Task: Find Round Trip flight tickets for 2 adults, in Economy from Alexandria-Egypt to Shanghai to travel on 26-Nov-2023. Shanghai to Alexandria-Egypt on 01-Dec-2023.  Stops: Any number of stops.
Action: Mouse moved to (375, 253)
Screenshot: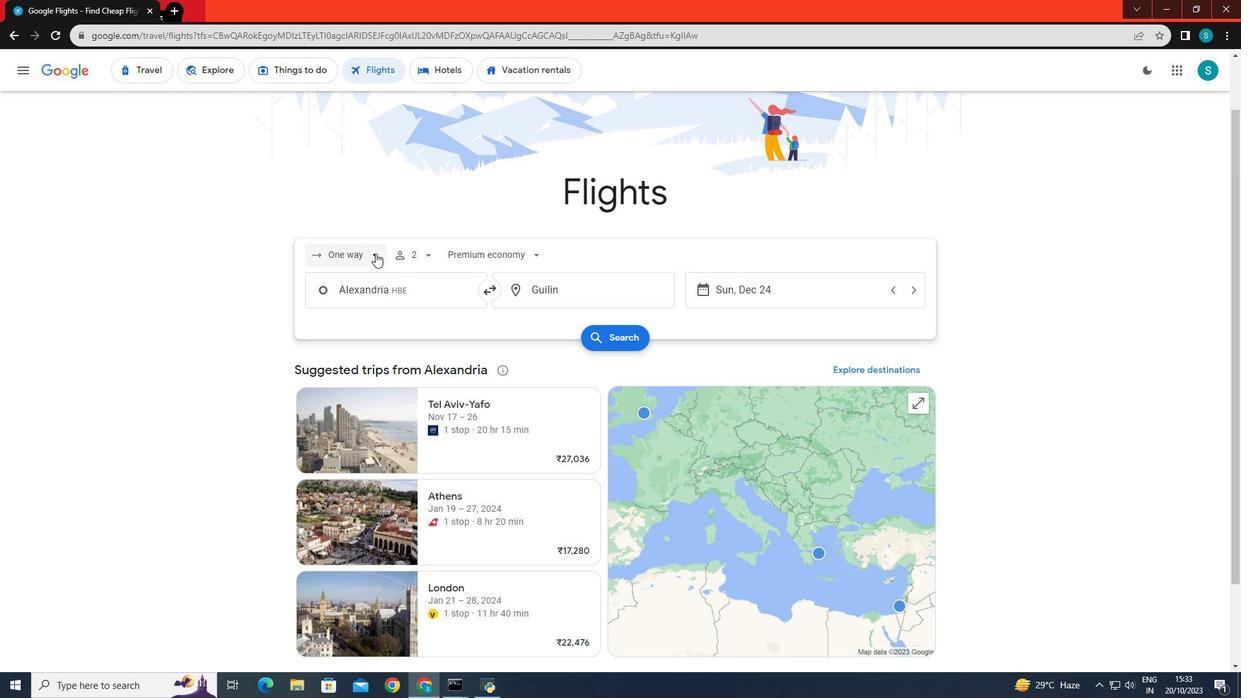 
Action: Mouse pressed left at (375, 253)
Screenshot: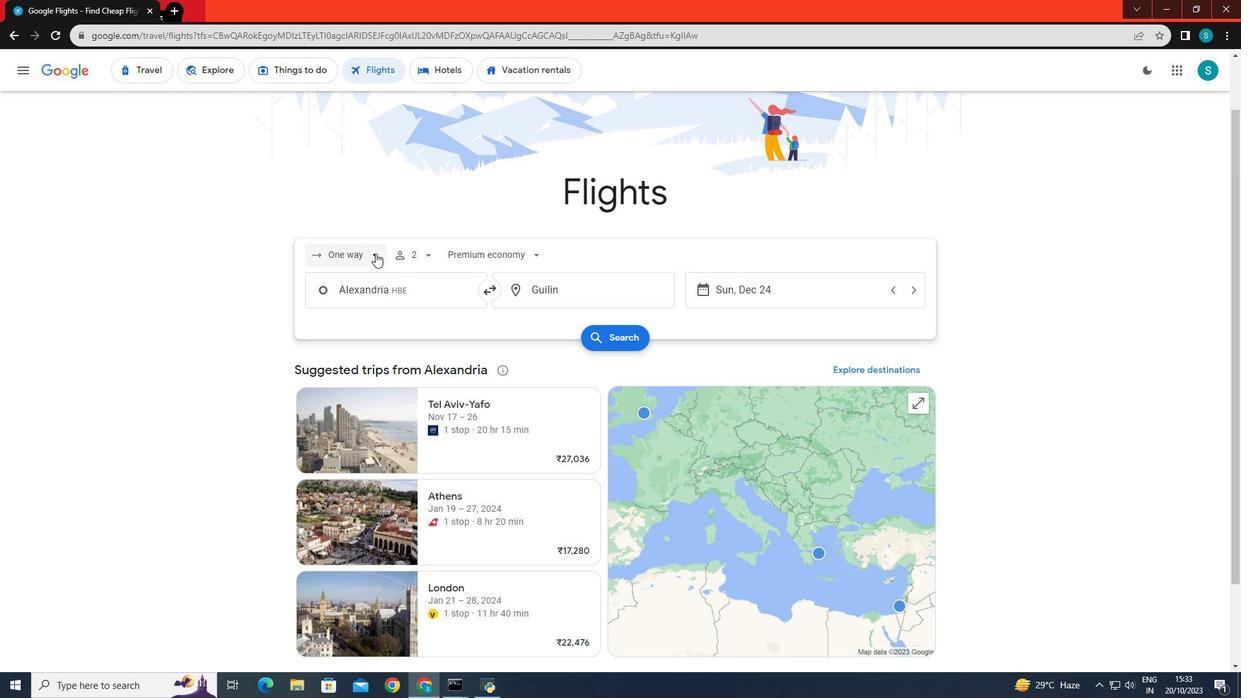 
Action: Mouse moved to (351, 289)
Screenshot: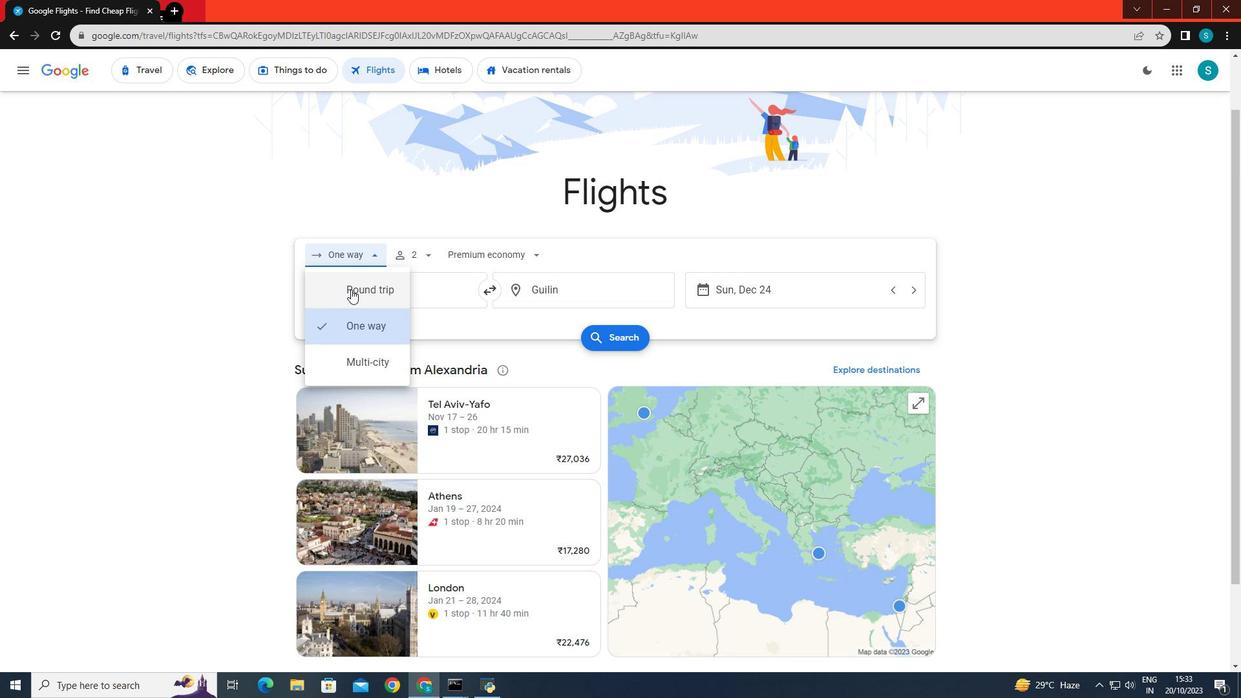 
Action: Mouse pressed left at (351, 289)
Screenshot: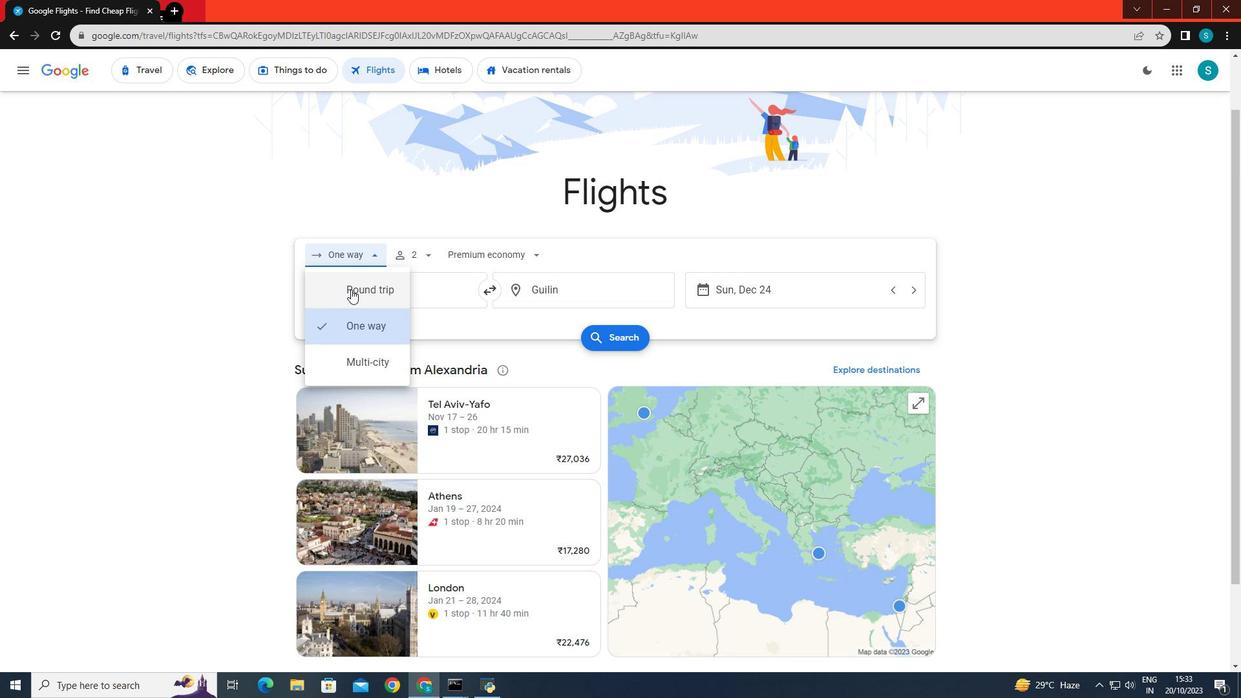 
Action: Mouse moved to (434, 254)
Screenshot: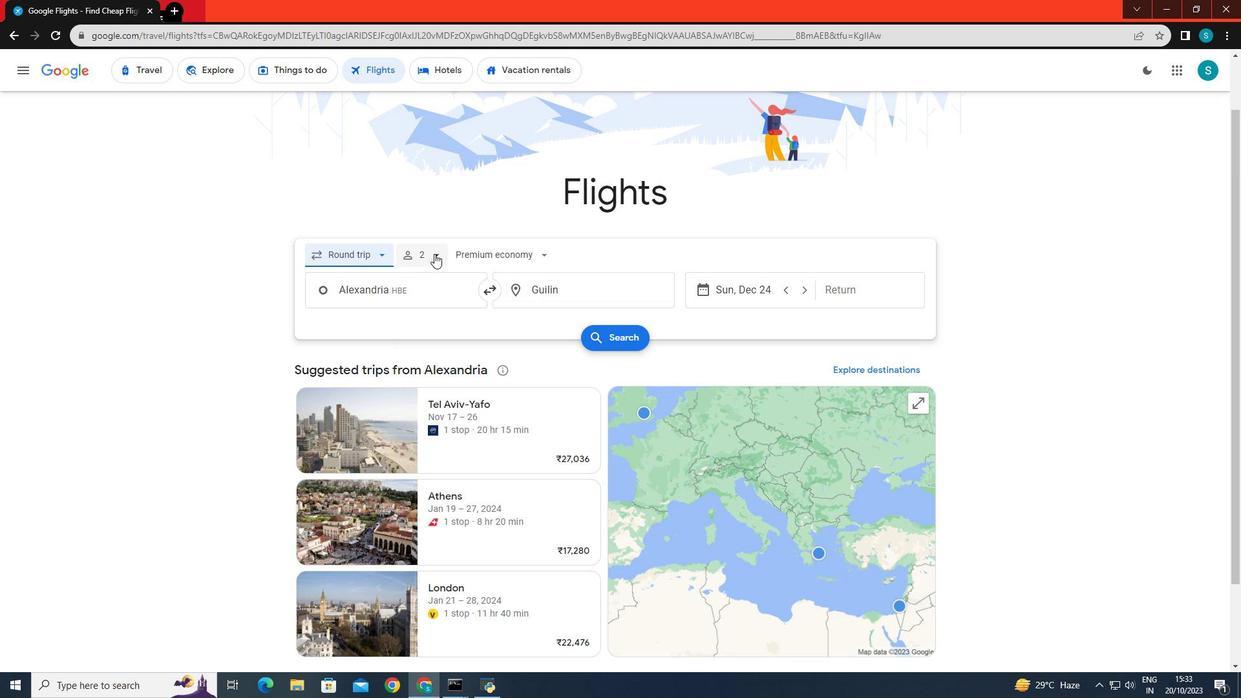
Action: Mouse pressed left at (434, 254)
Screenshot: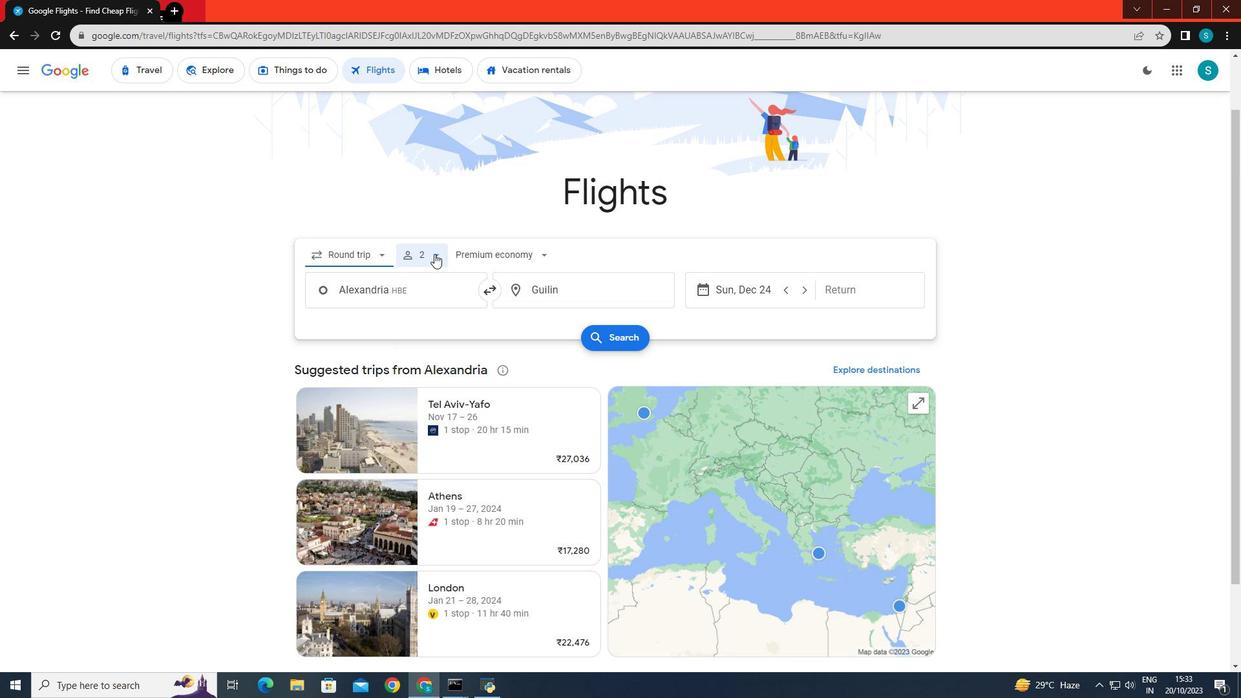 
Action: Mouse moved to (521, 430)
Screenshot: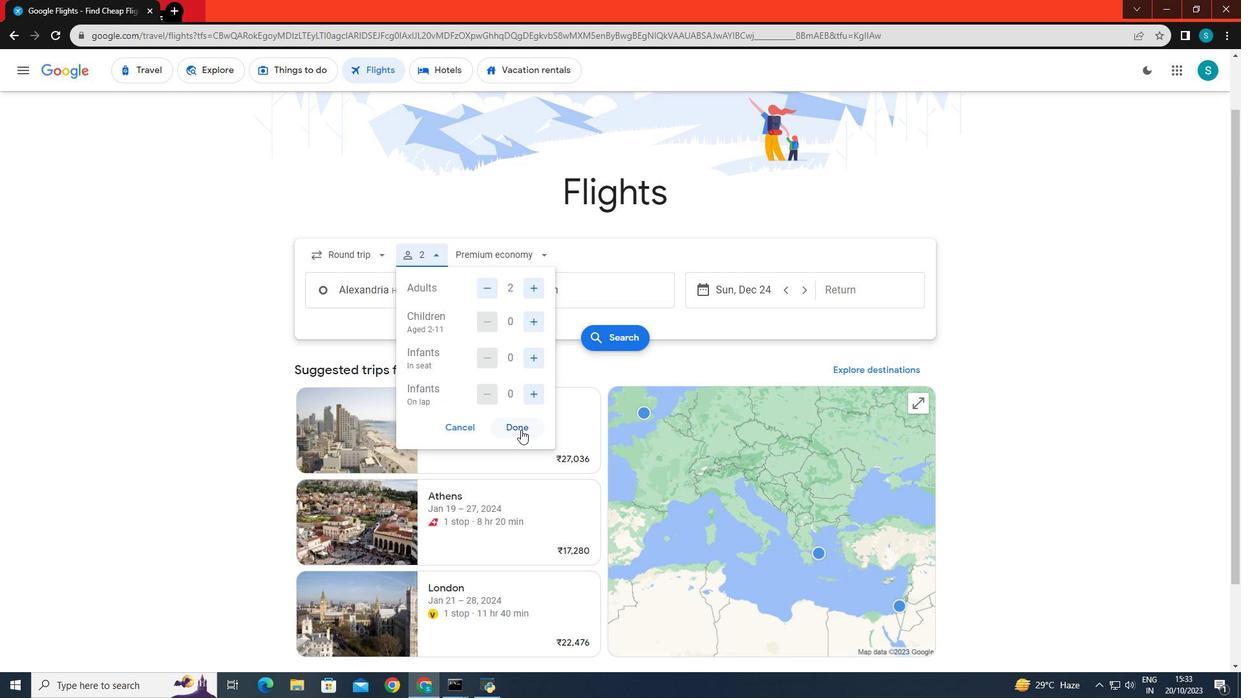 
Action: Mouse pressed left at (521, 430)
Screenshot: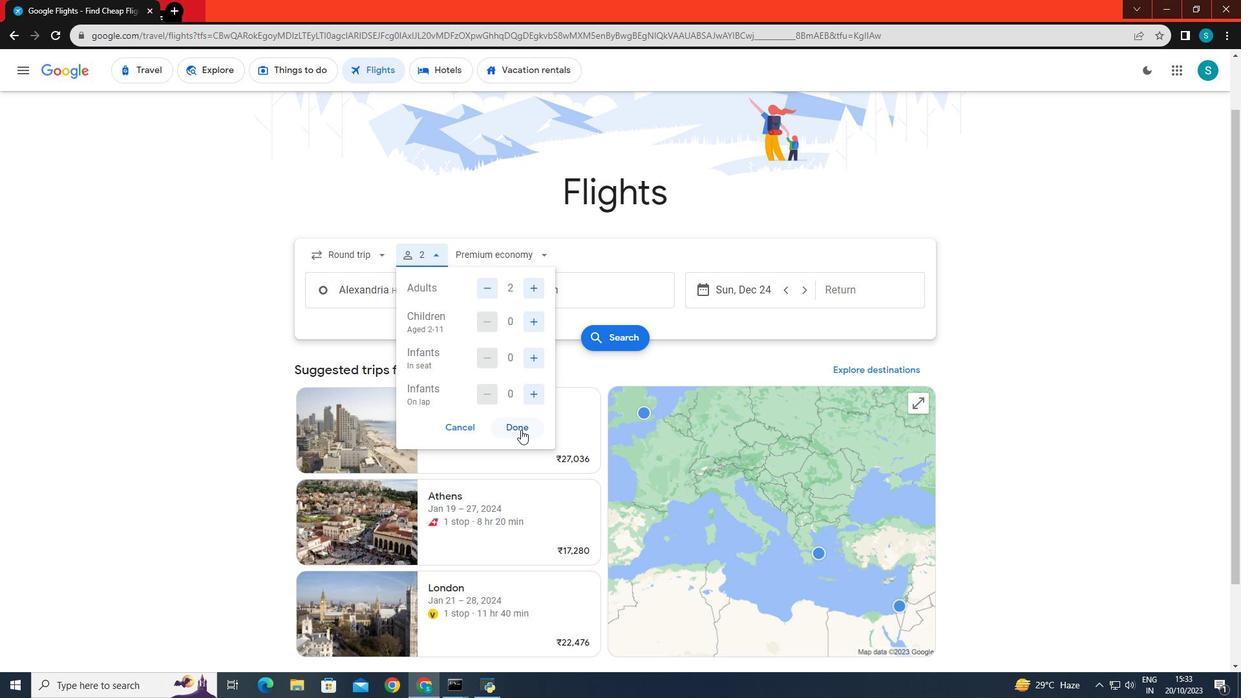 
Action: Mouse moved to (461, 291)
Screenshot: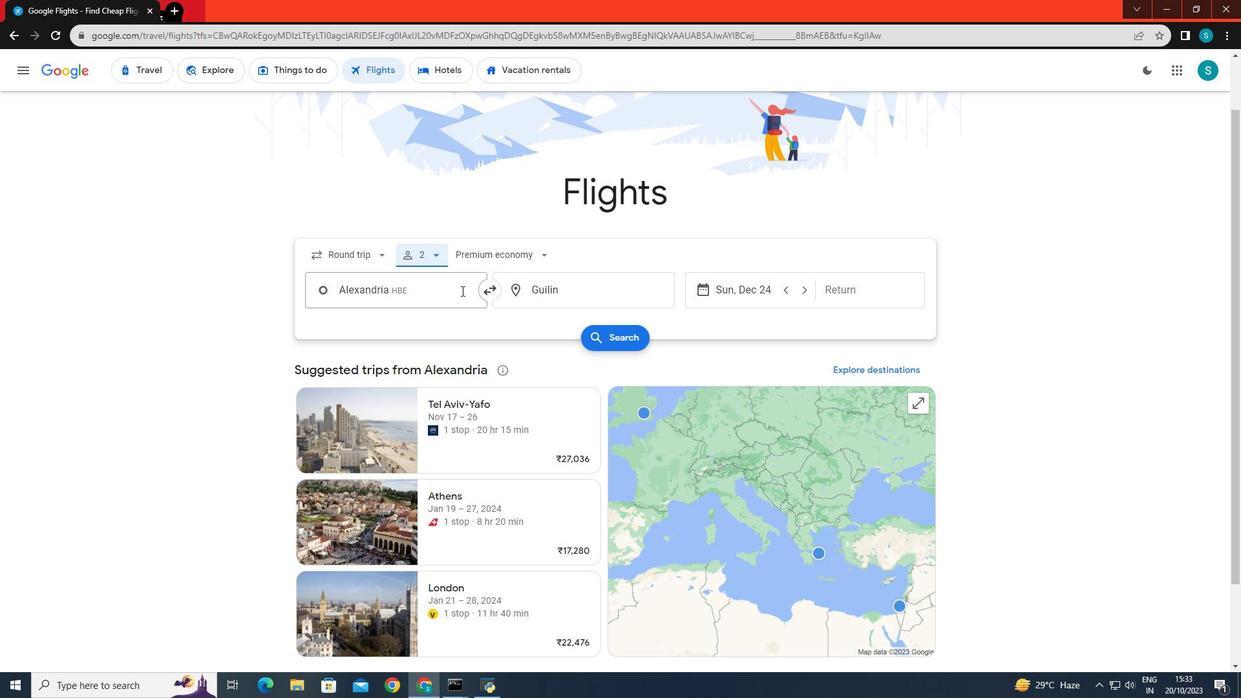 
Action: Mouse pressed left at (461, 291)
Screenshot: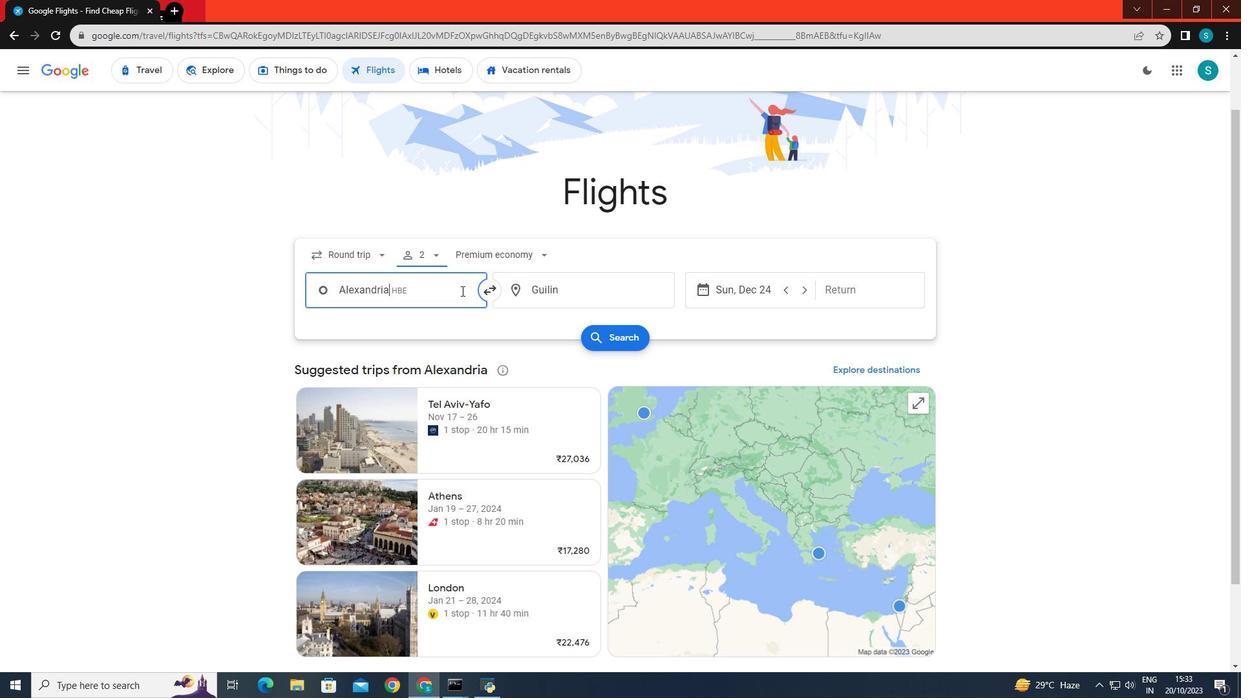 
Action: Key pressed <Key.backspace><Key.caps_lock>A<Key.caps_lock>lexandria,<Key.space><Key.caps_lock>E
Screenshot: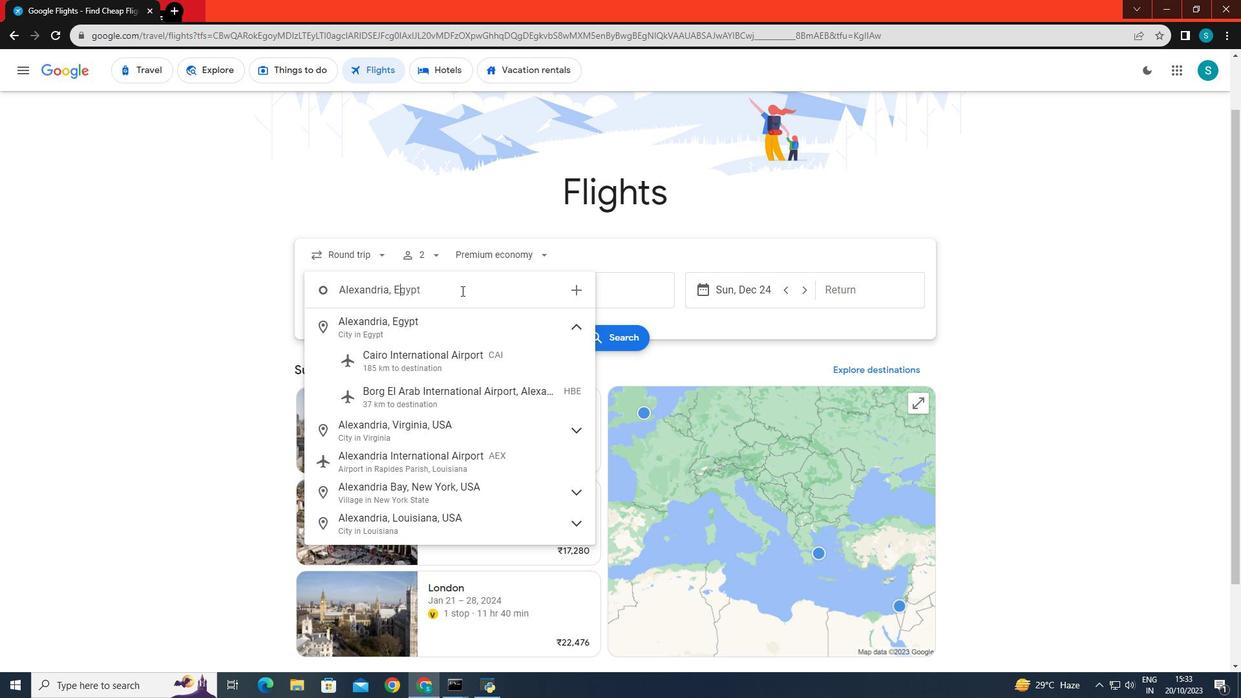 
Action: Mouse moved to (439, 324)
Screenshot: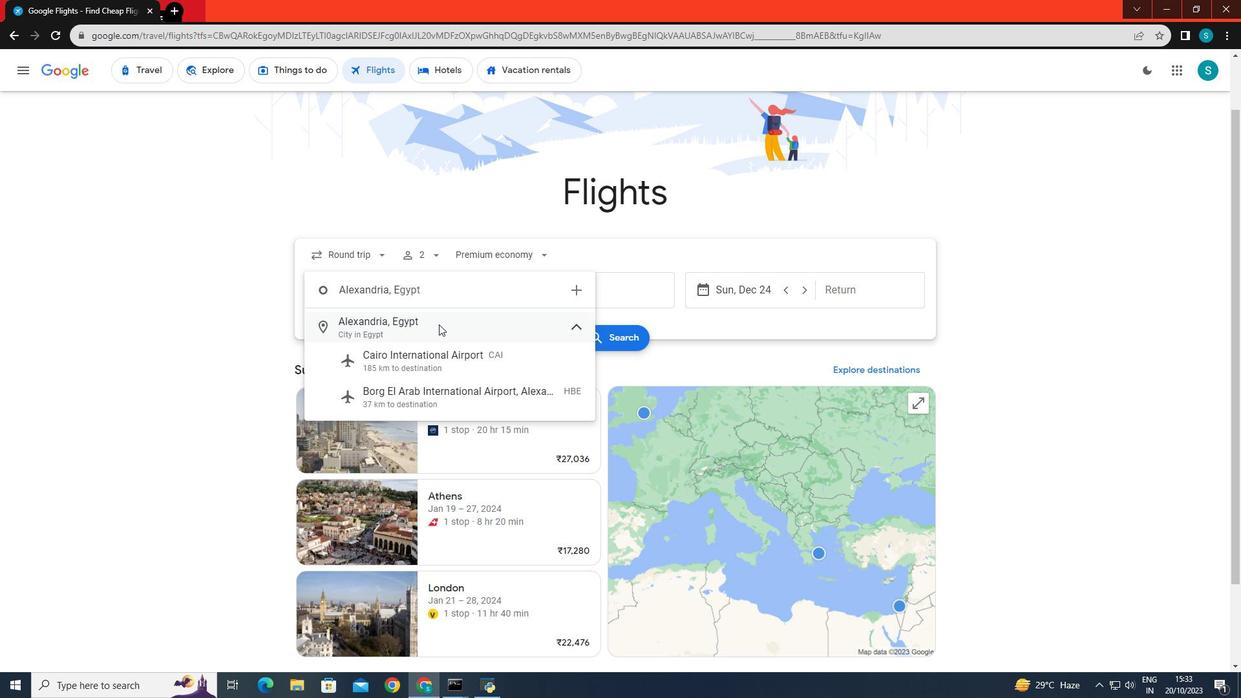 
Action: Mouse pressed left at (439, 324)
Screenshot: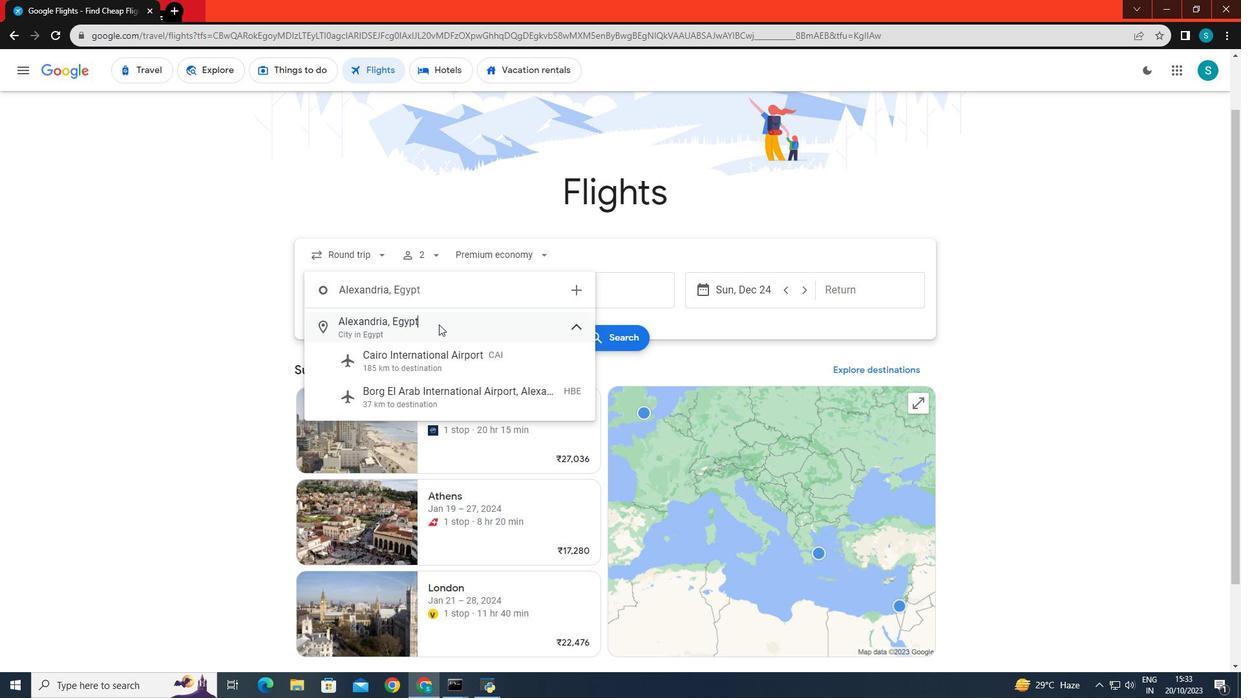 
Action: Mouse moved to (571, 287)
Screenshot: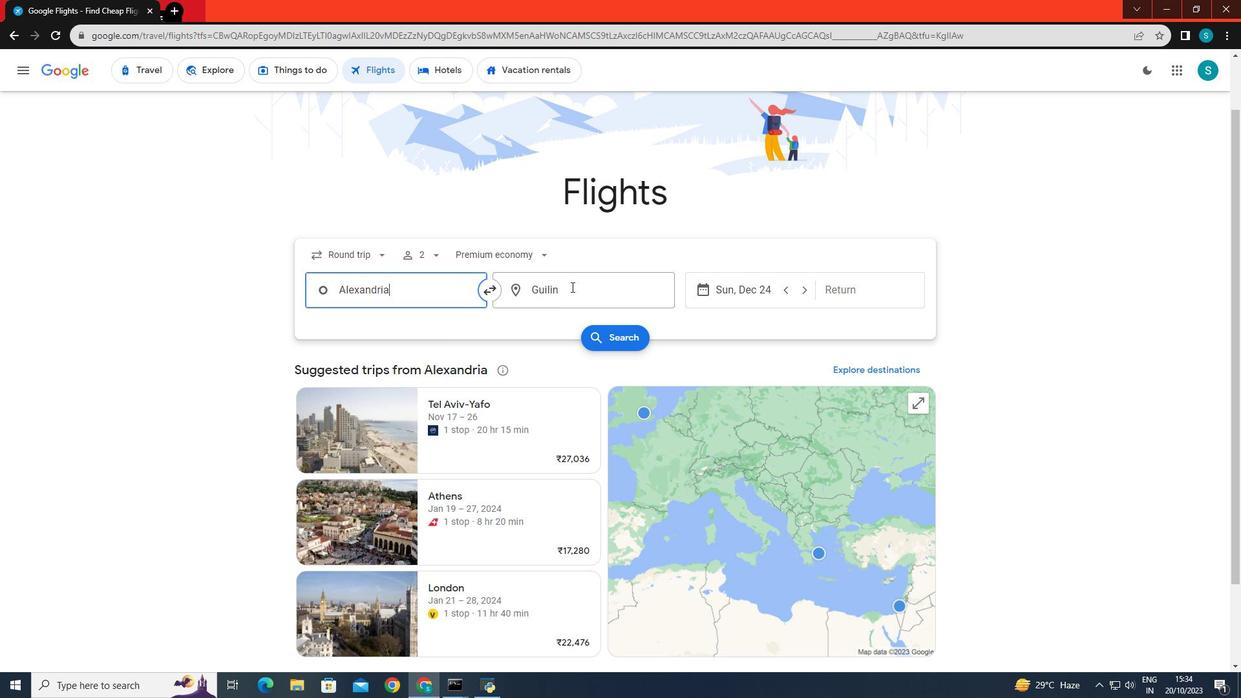 
Action: Mouse pressed left at (571, 287)
Screenshot: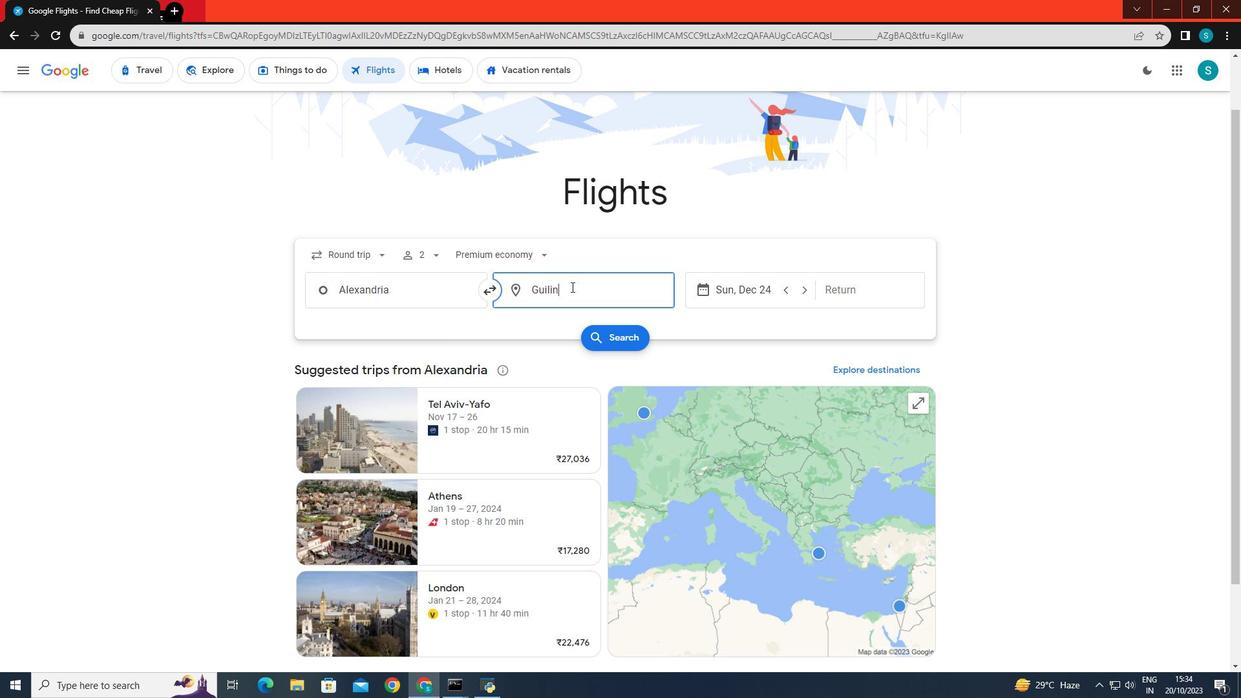 
Action: Key pressed <Key.backspace><Key.backspace><Key.backspace><Key.backspace><Key.caps_lock>s<Key.caps_lock>HA<Key.backspace><Key.backspace><Key.backspace>S<Key.caps_lock>hanghai
Screenshot: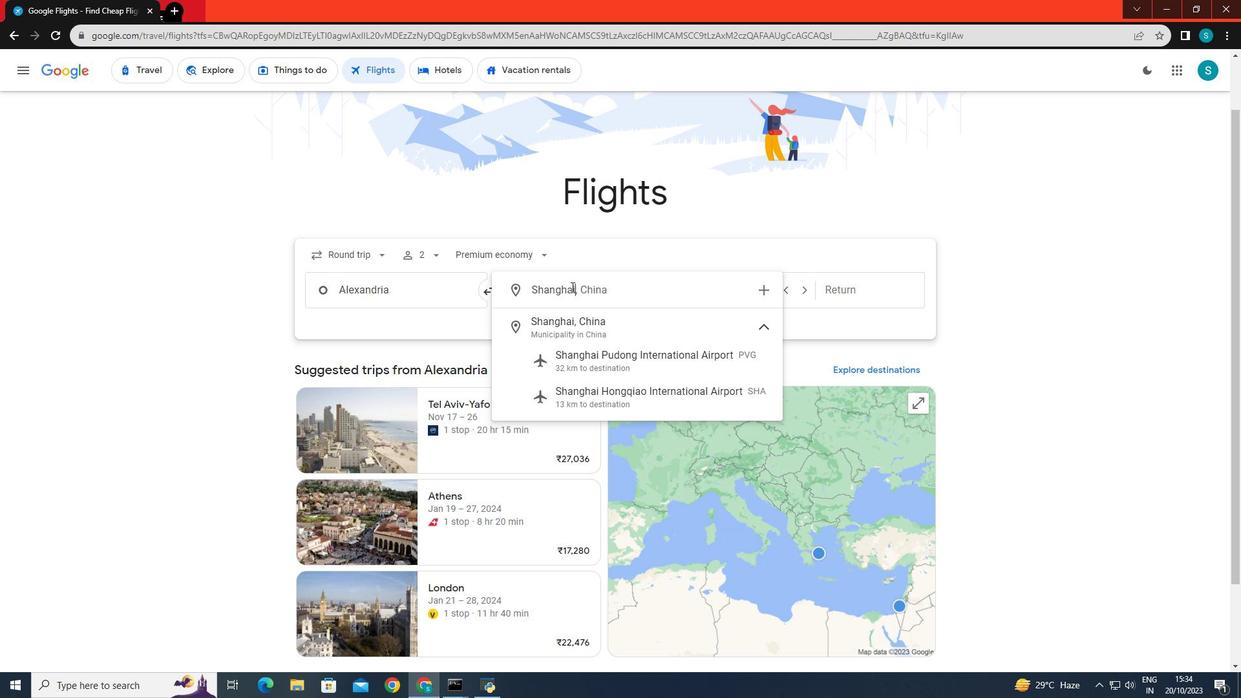 
Action: Mouse moved to (568, 317)
Screenshot: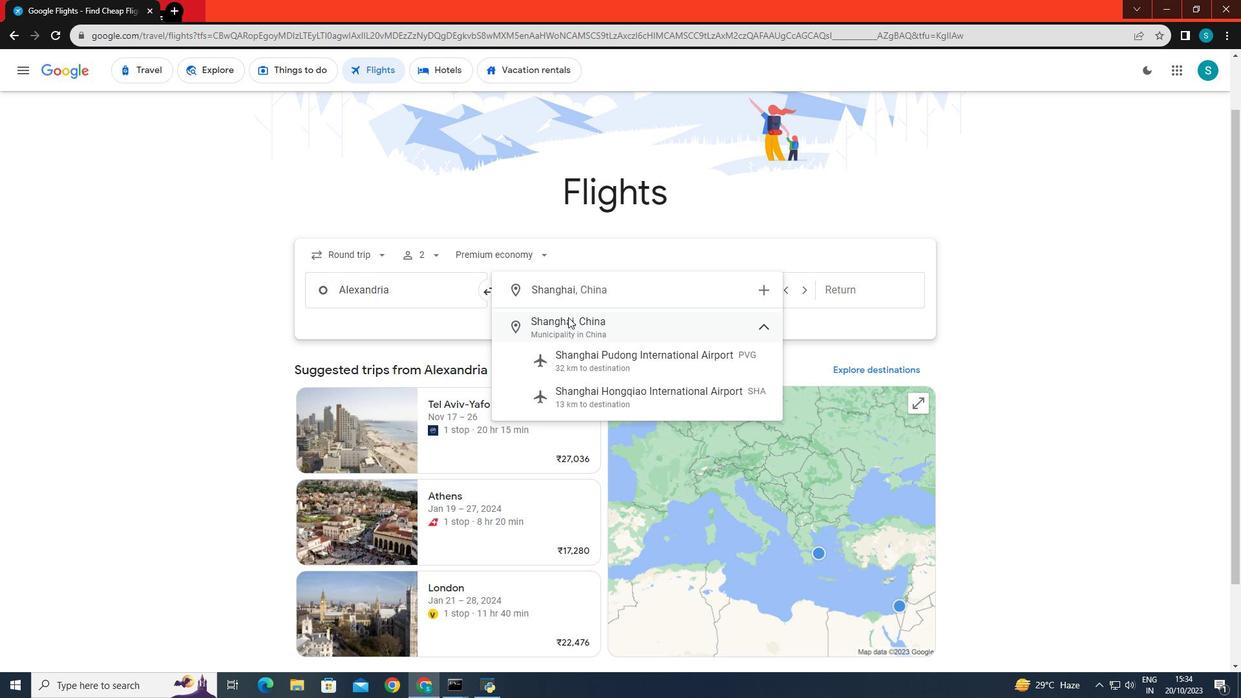 
Action: Mouse pressed left at (568, 317)
Screenshot: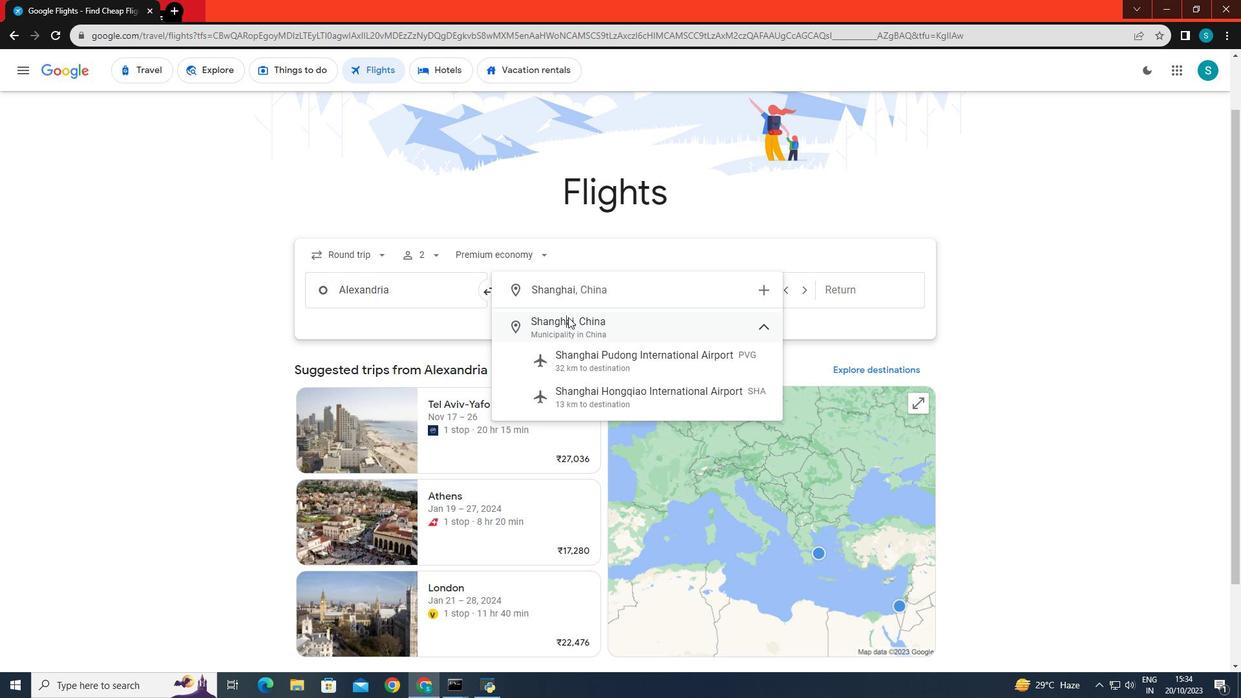 
Action: Mouse moved to (787, 287)
Screenshot: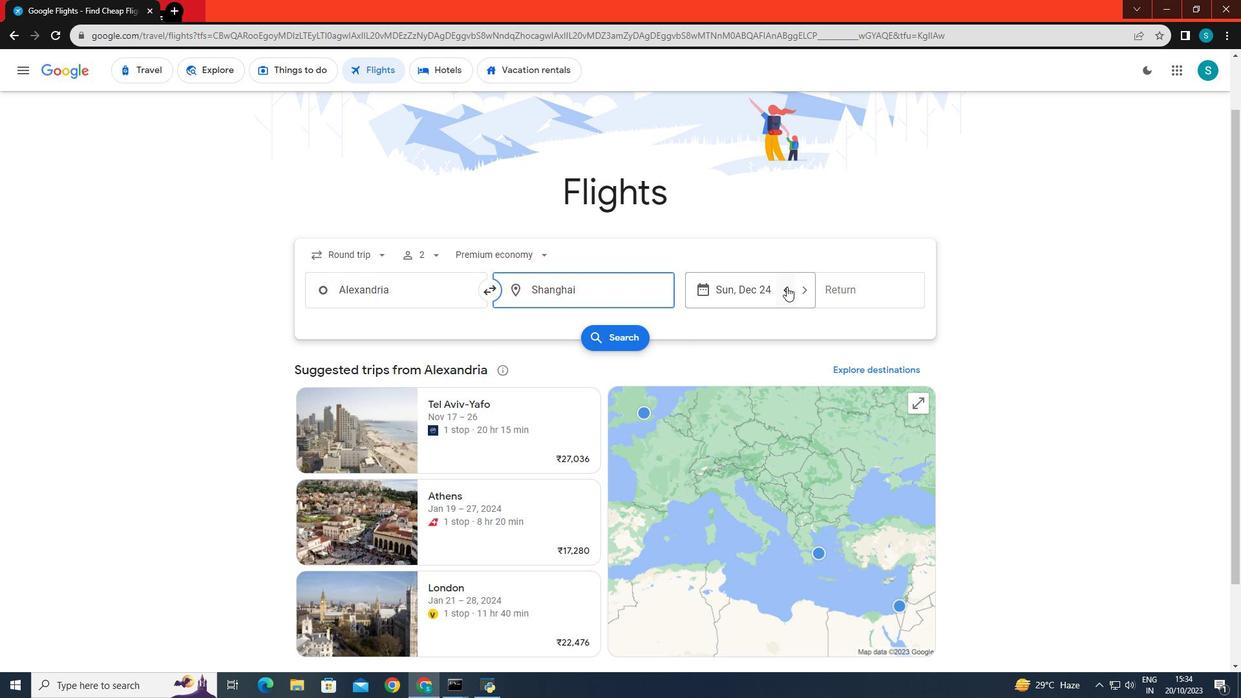 
Action: Mouse pressed left at (787, 287)
Screenshot: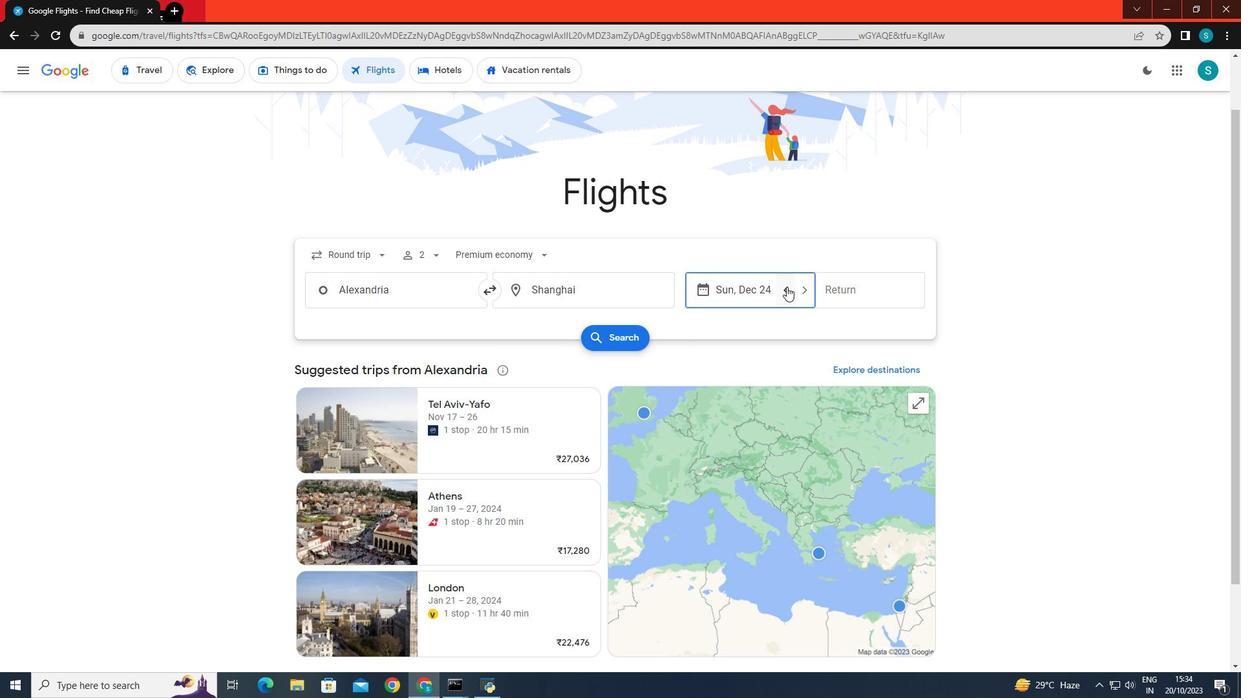 
Action: Mouse moved to (742, 287)
Screenshot: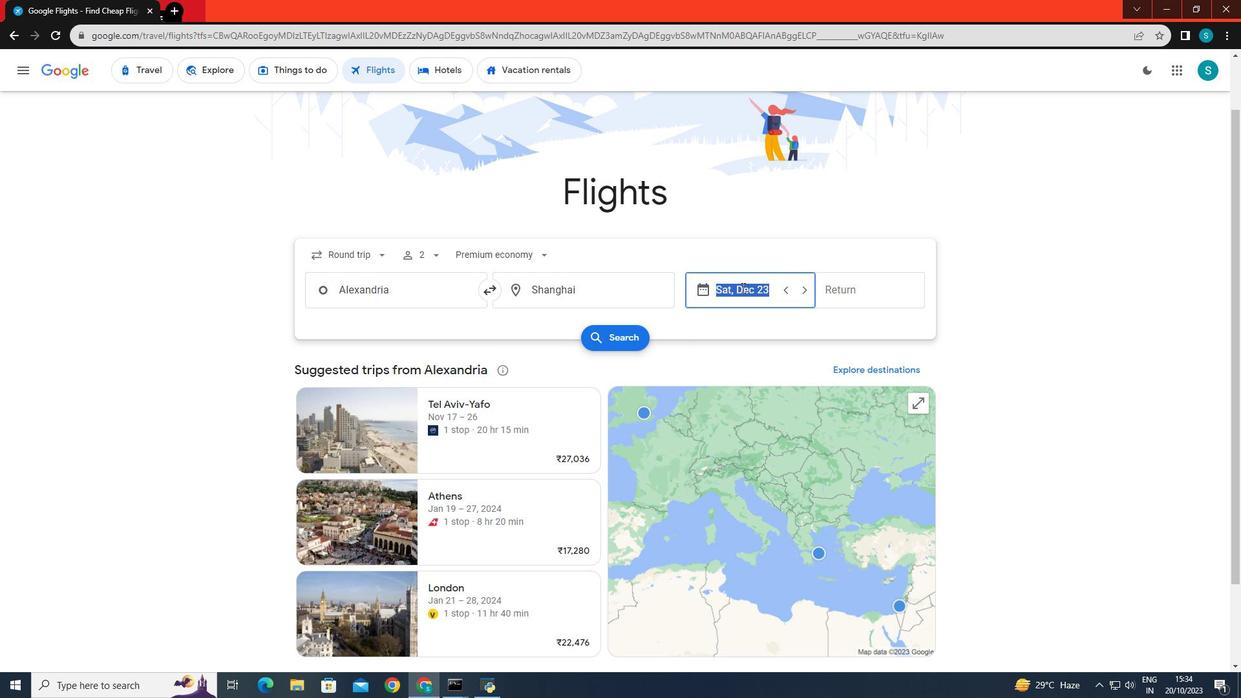 
Action: Mouse pressed left at (742, 287)
Screenshot: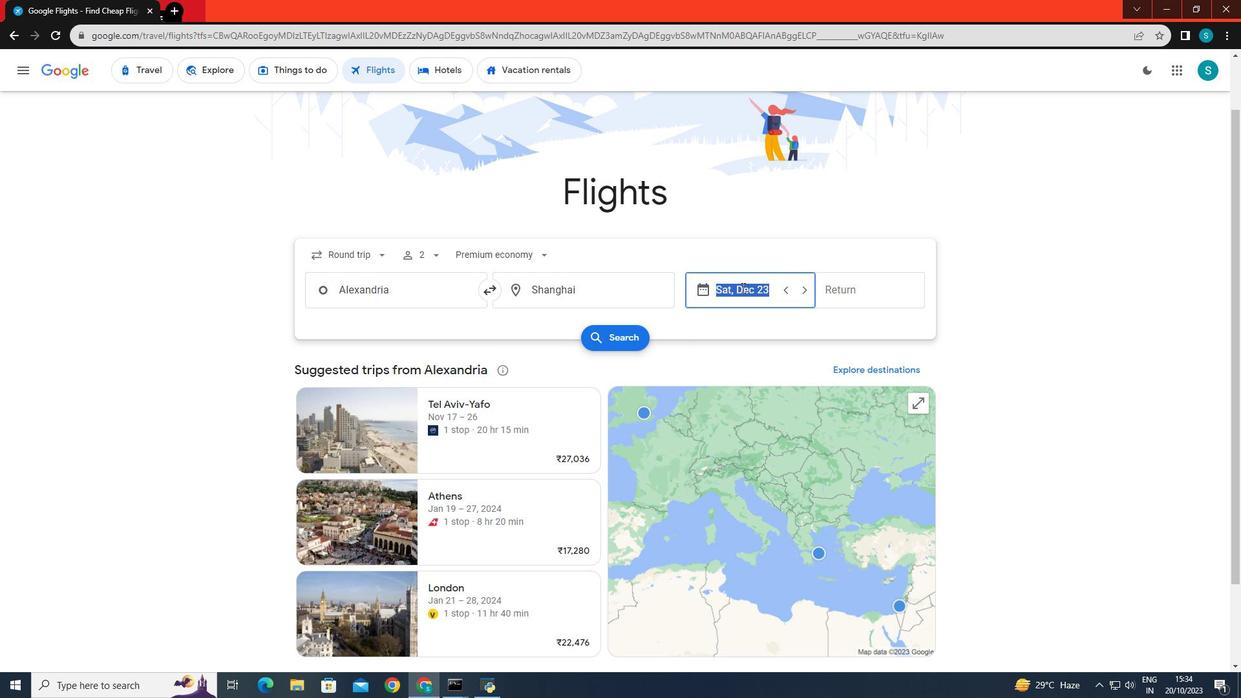 
Action: Mouse moved to (435, 450)
Screenshot: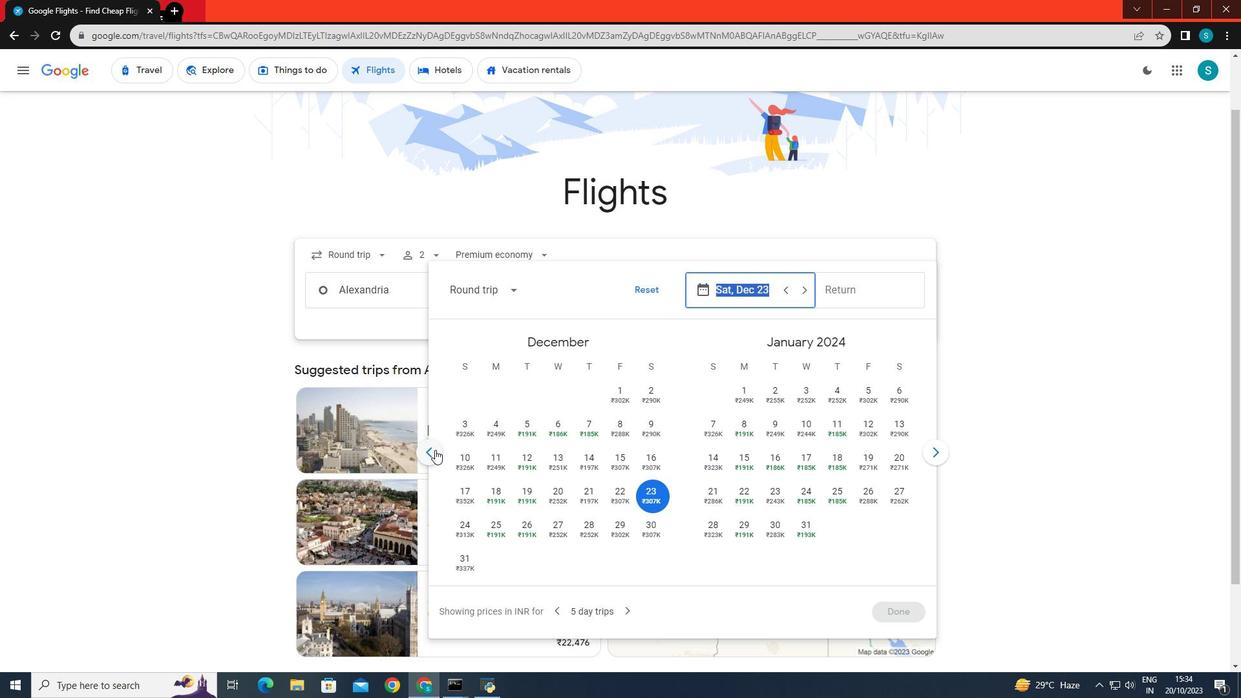 
Action: Mouse pressed left at (435, 450)
Screenshot: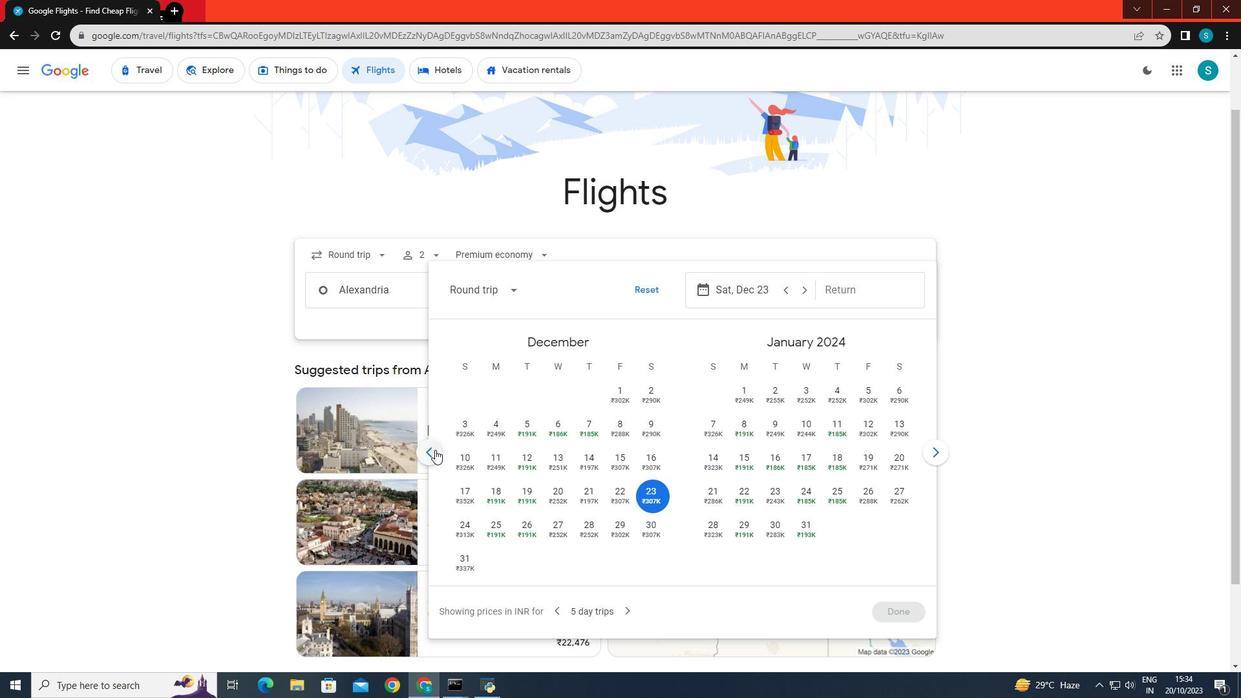 
Action: Mouse moved to (463, 531)
Screenshot: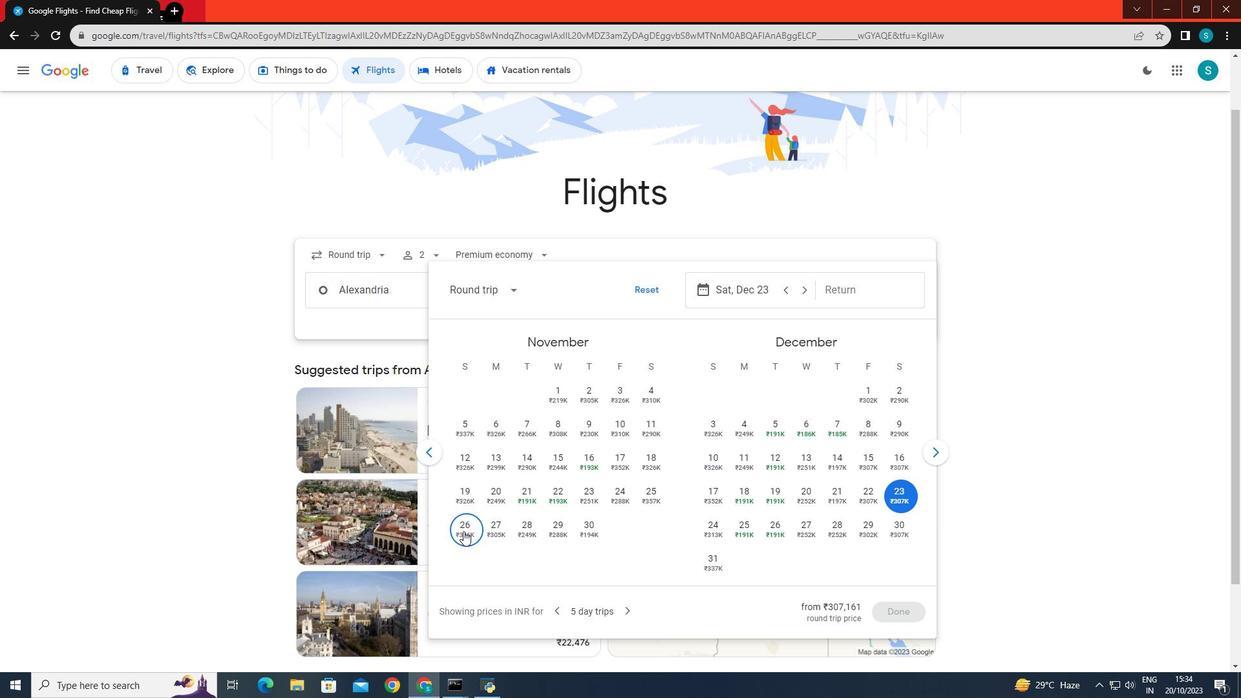 
Action: Mouse pressed left at (463, 531)
Screenshot: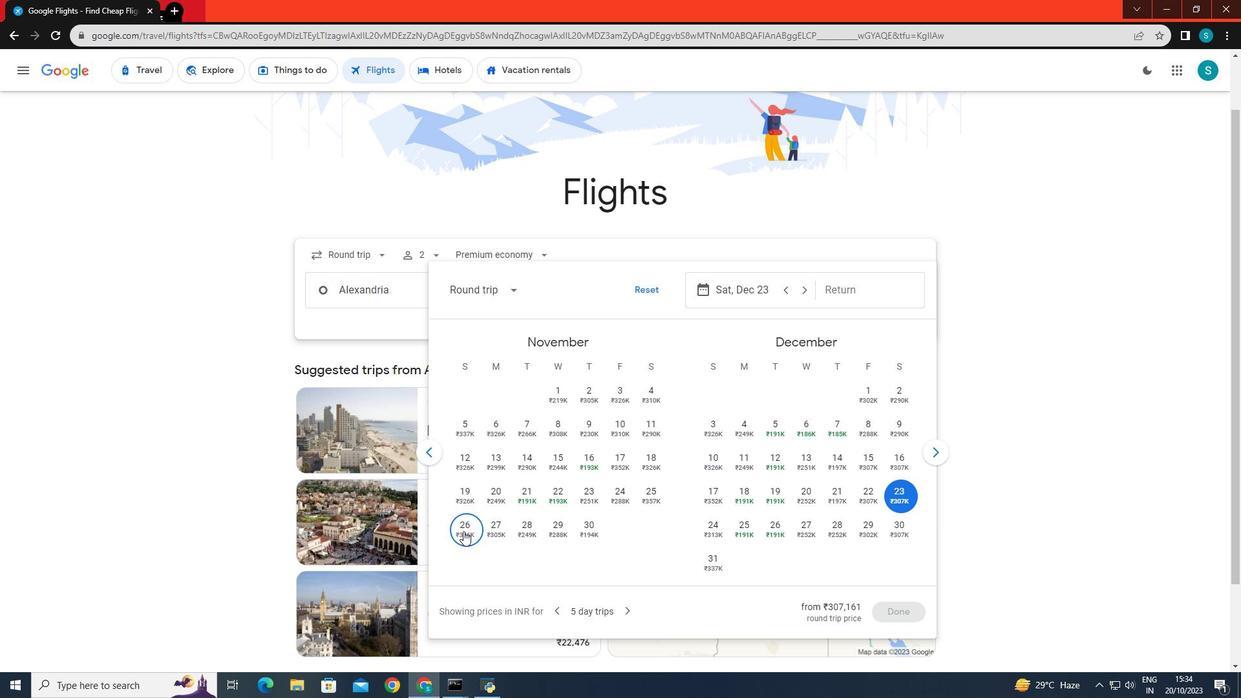 
Action: Mouse moved to (866, 389)
Screenshot: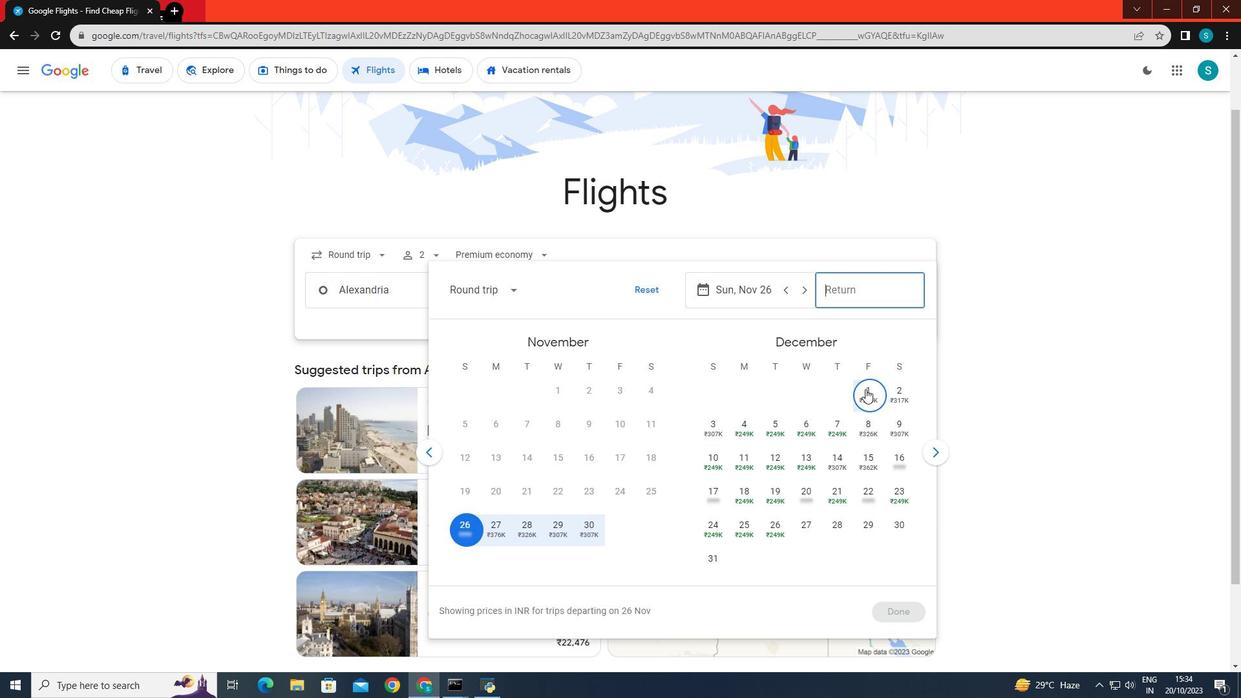 
Action: Mouse pressed left at (866, 389)
Screenshot: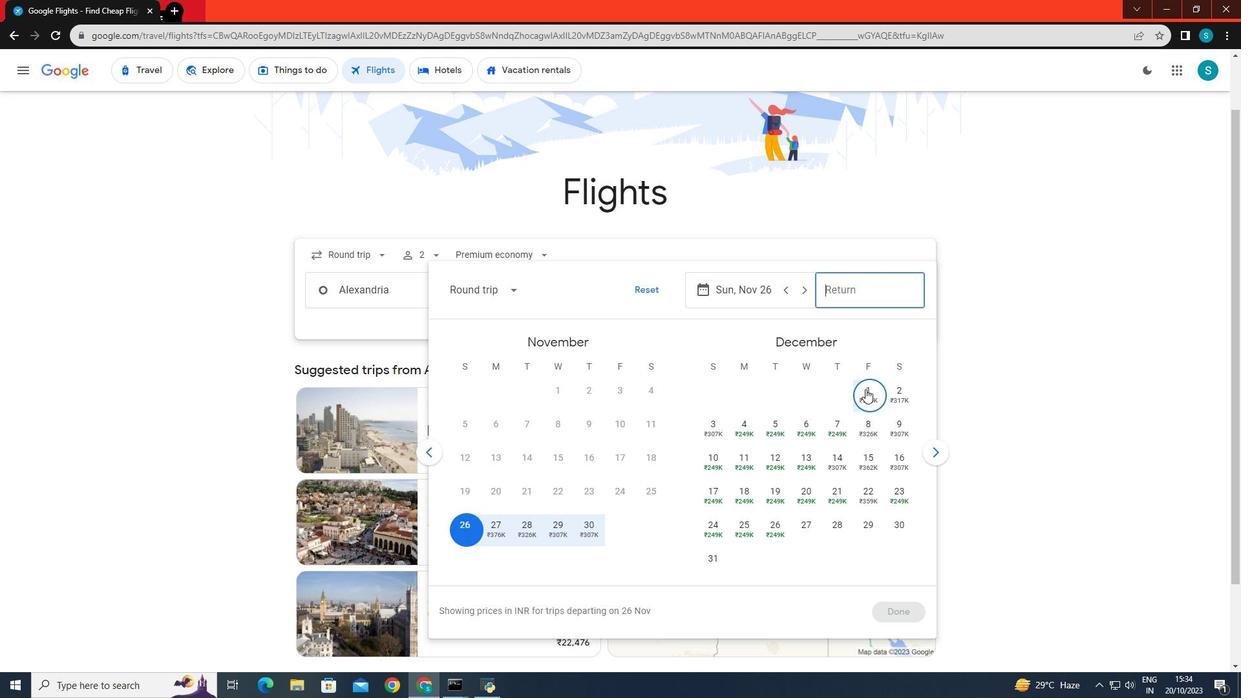 
Action: Mouse moved to (889, 612)
Screenshot: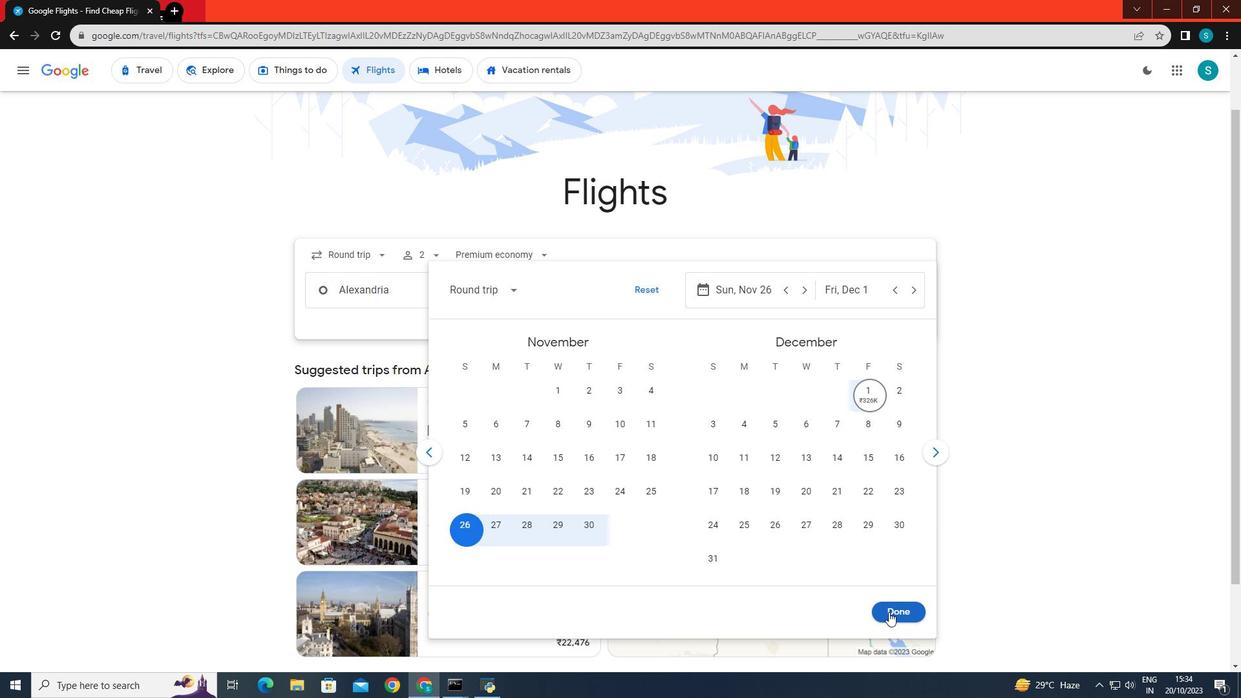 
Action: Mouse pressed left at (889, 612)
Screenshot: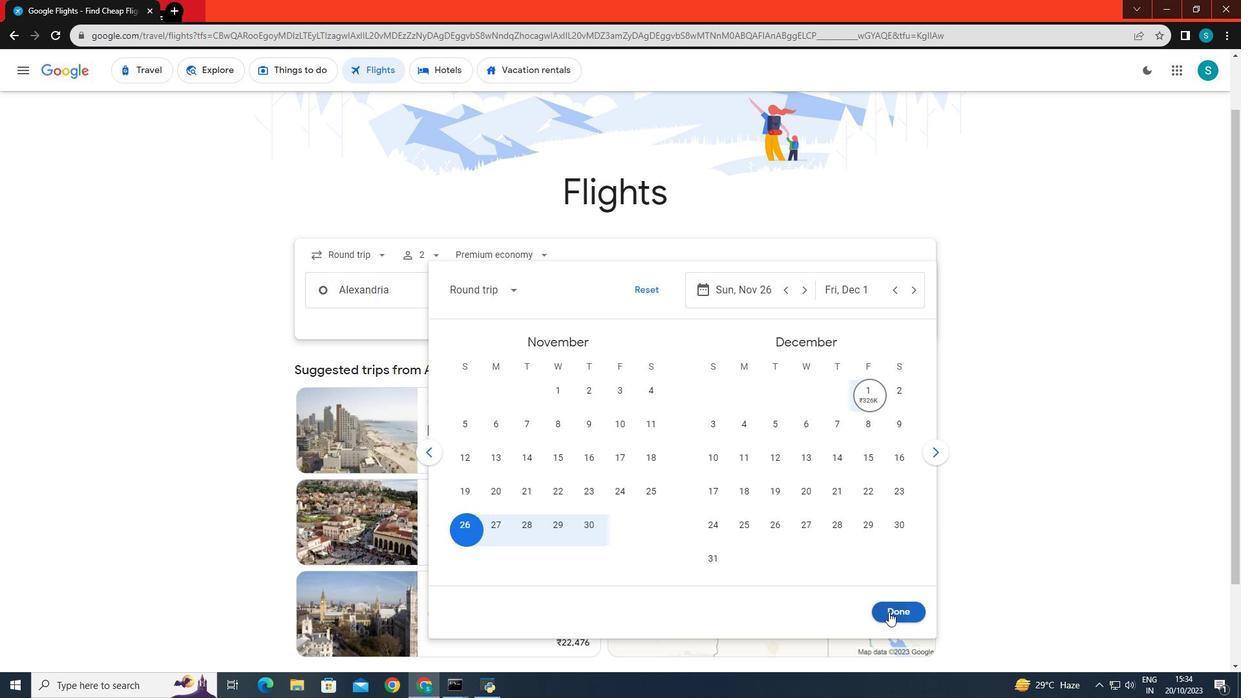 
Action: Mouse moved to (625, 338)
Screenshot: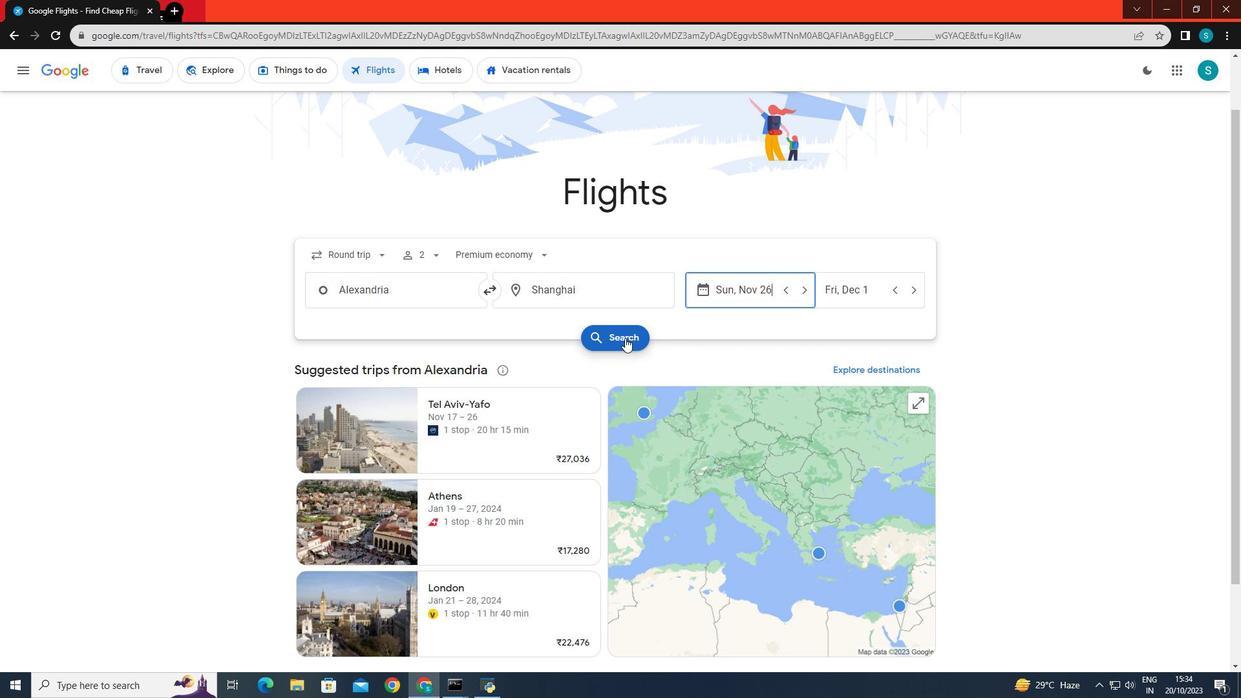 
Action: Mouse pressed left at (625, 338)
Screenshot: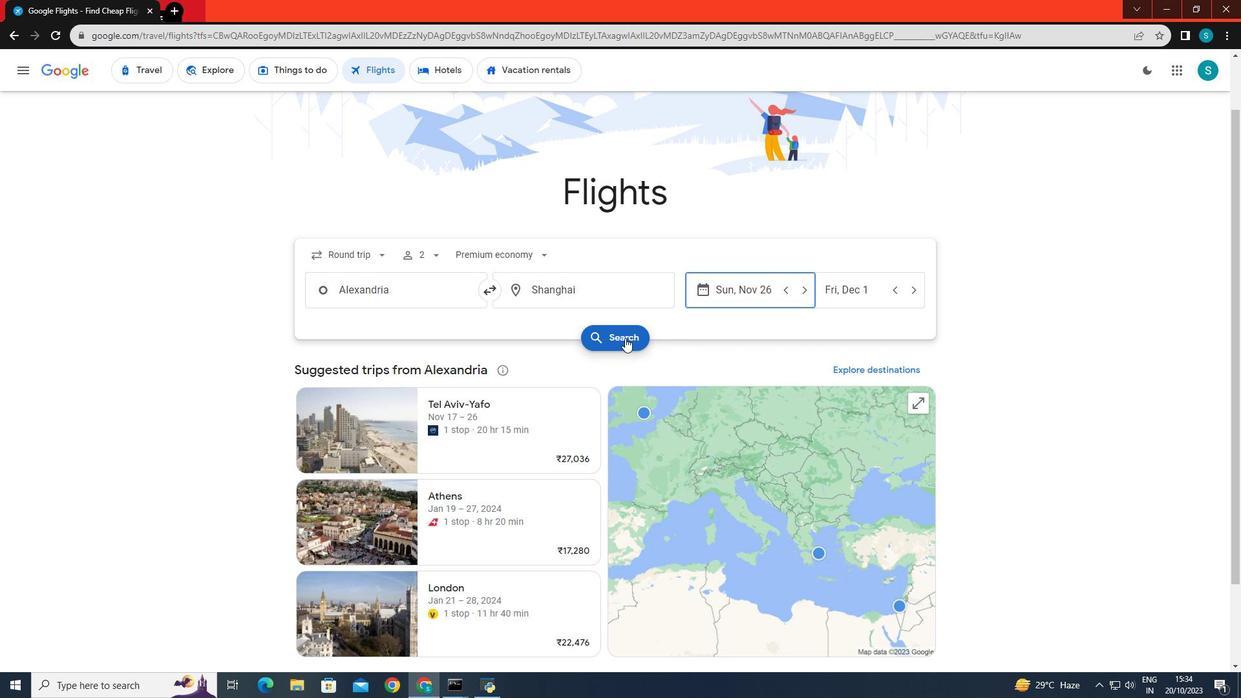 
Action: Mouse moved to (403, 188)
Screenshot: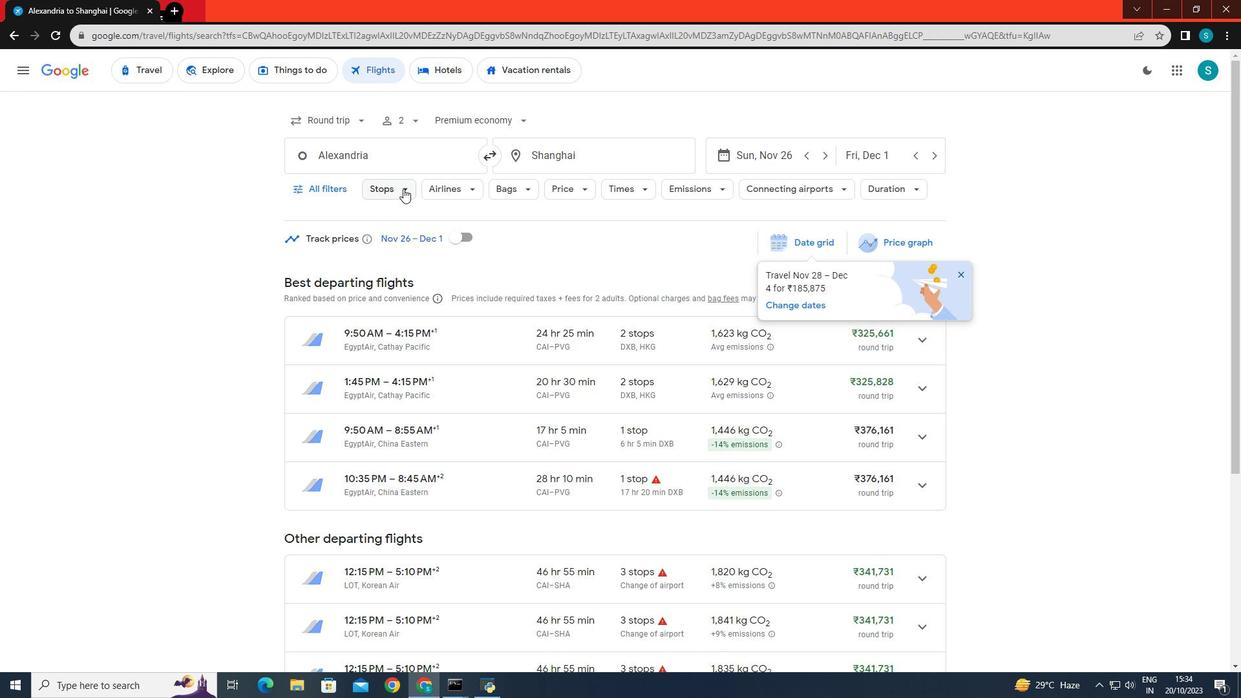 
Action: Mouse pressed left at (403, 188)
Screenshot: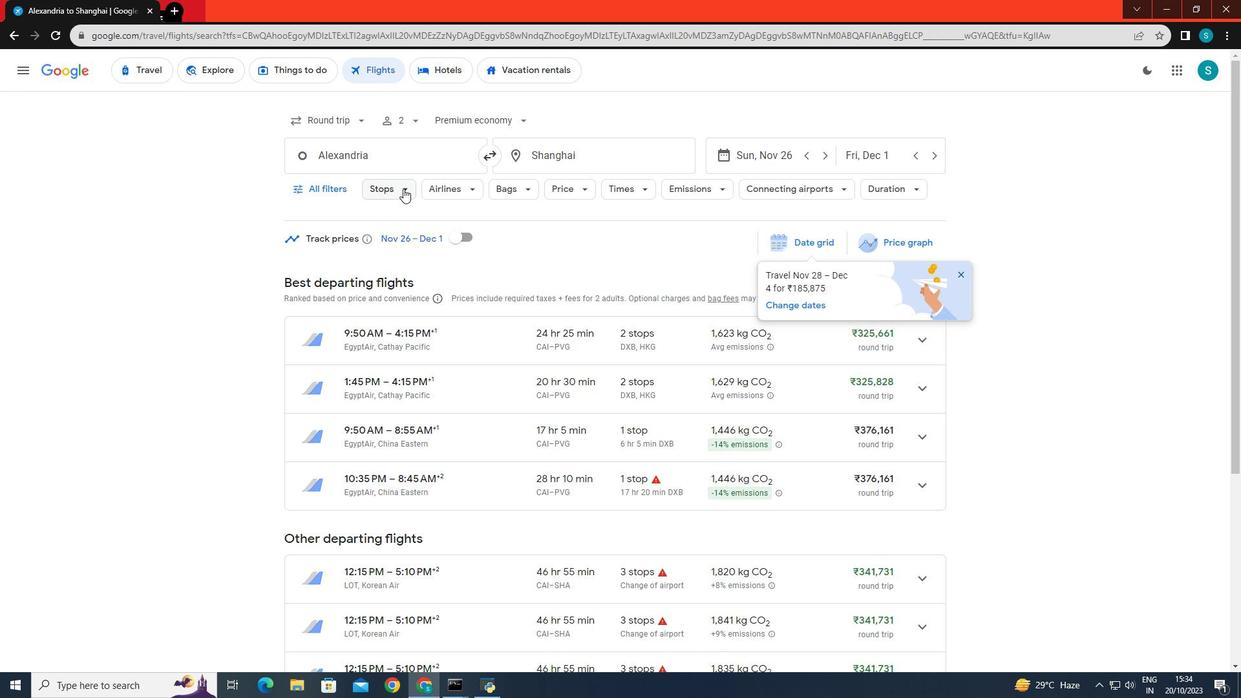 
Action: Mouse moved to (430, 257)
Screenshot: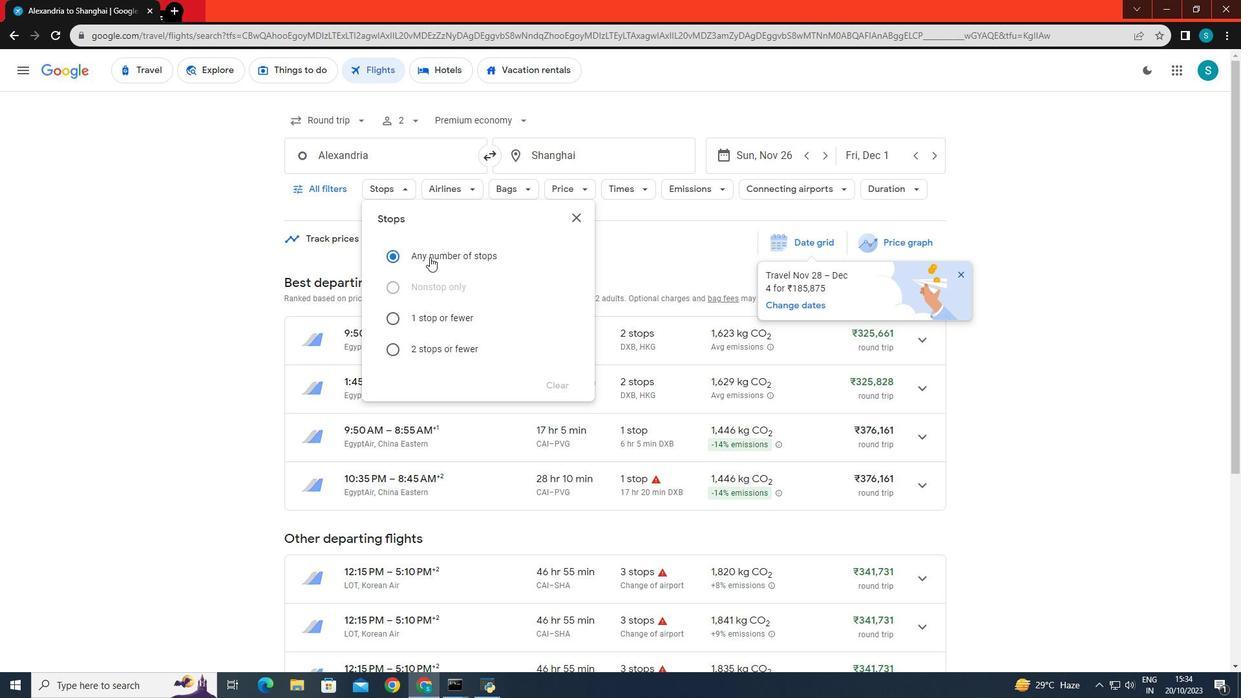 
Action: Mouse pressed left at (430, 257)
Screenshot: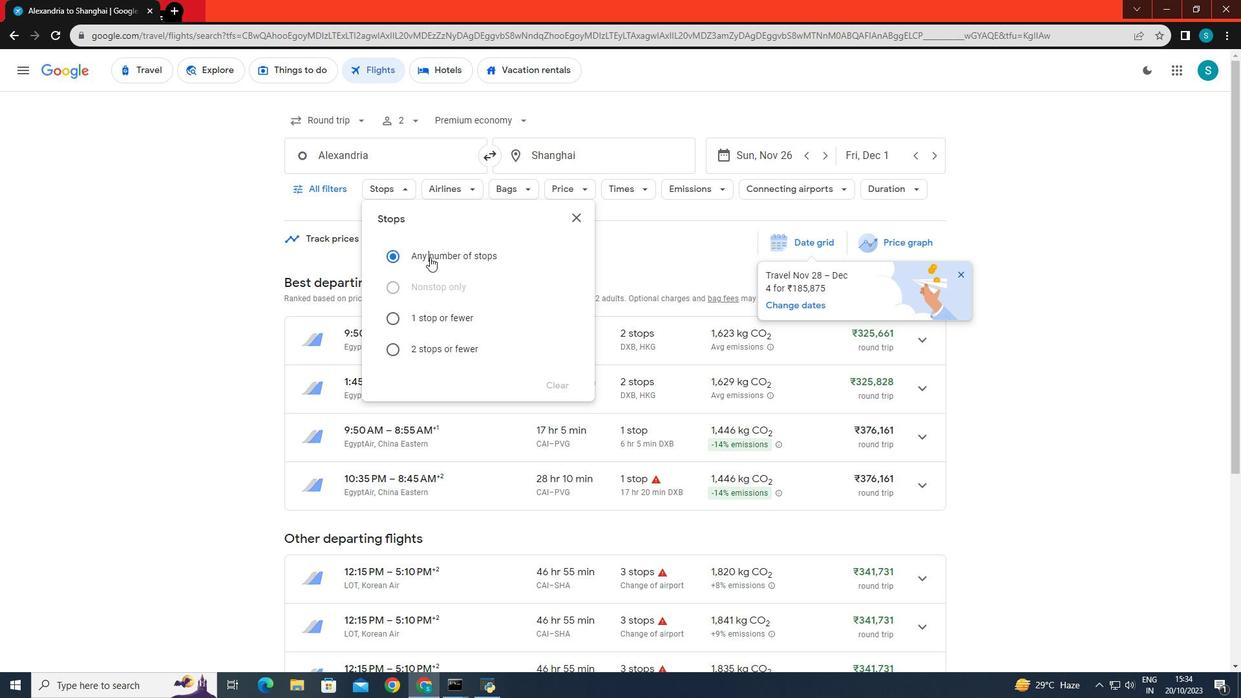 
Action: Mouse moved to (395, 257)
Screenshot: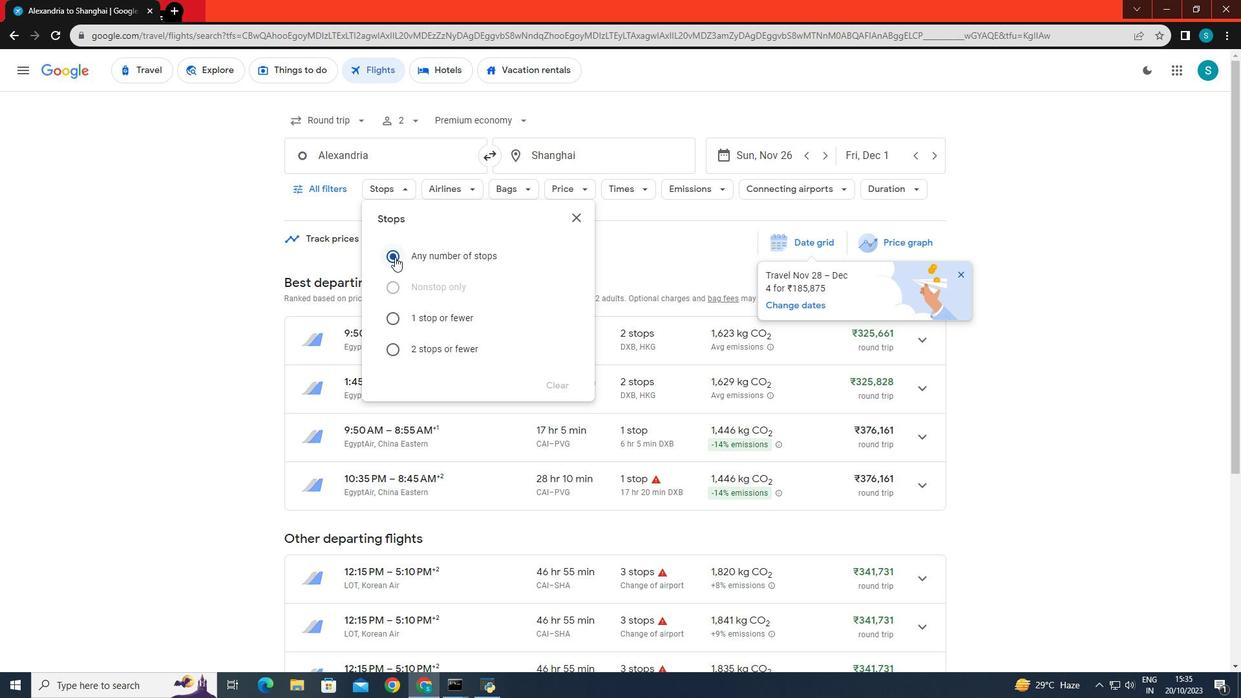 
Action: Mouse pressed left at (395, 257)
Screenshot: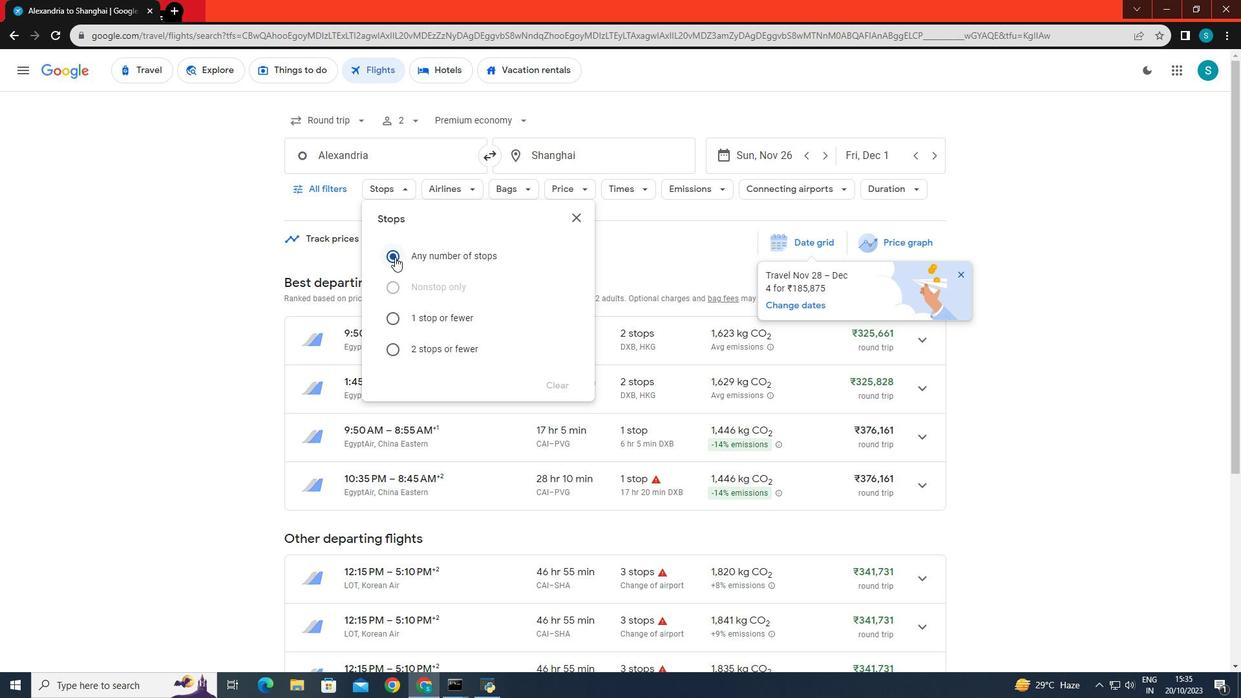 
Action: Mouse moved to (245, 248)
Screenshot: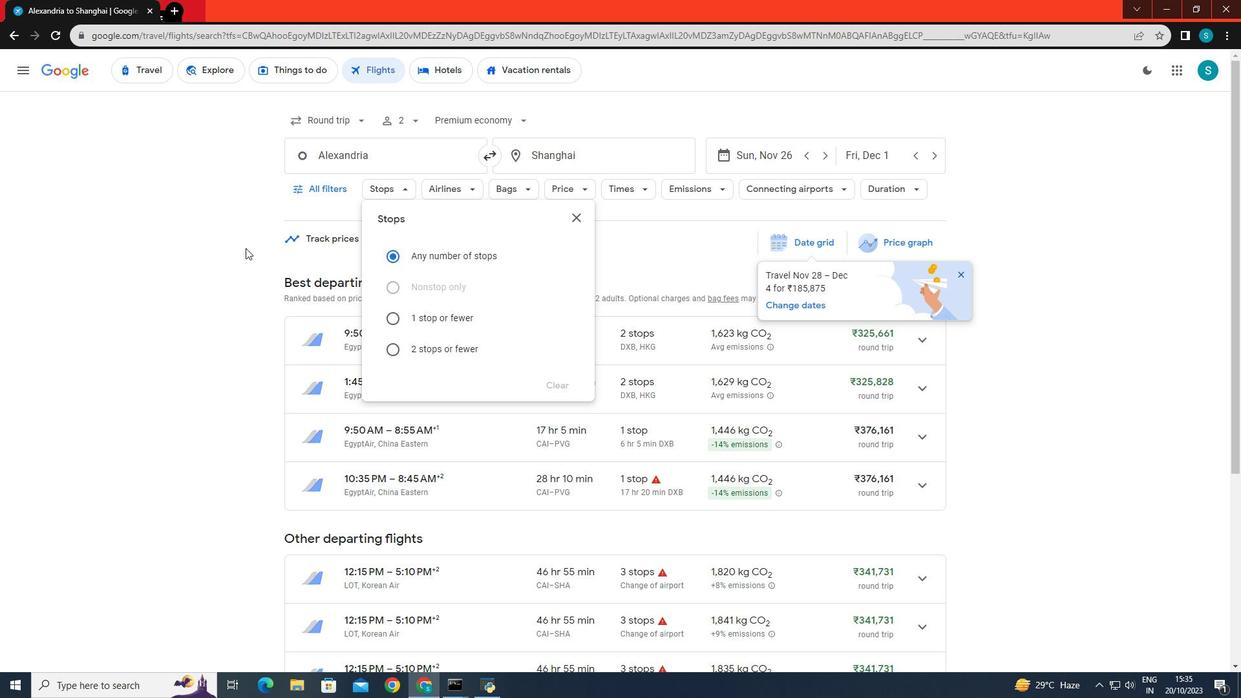 
Action: Mouse pressed left at (245, 248)
Screenshot: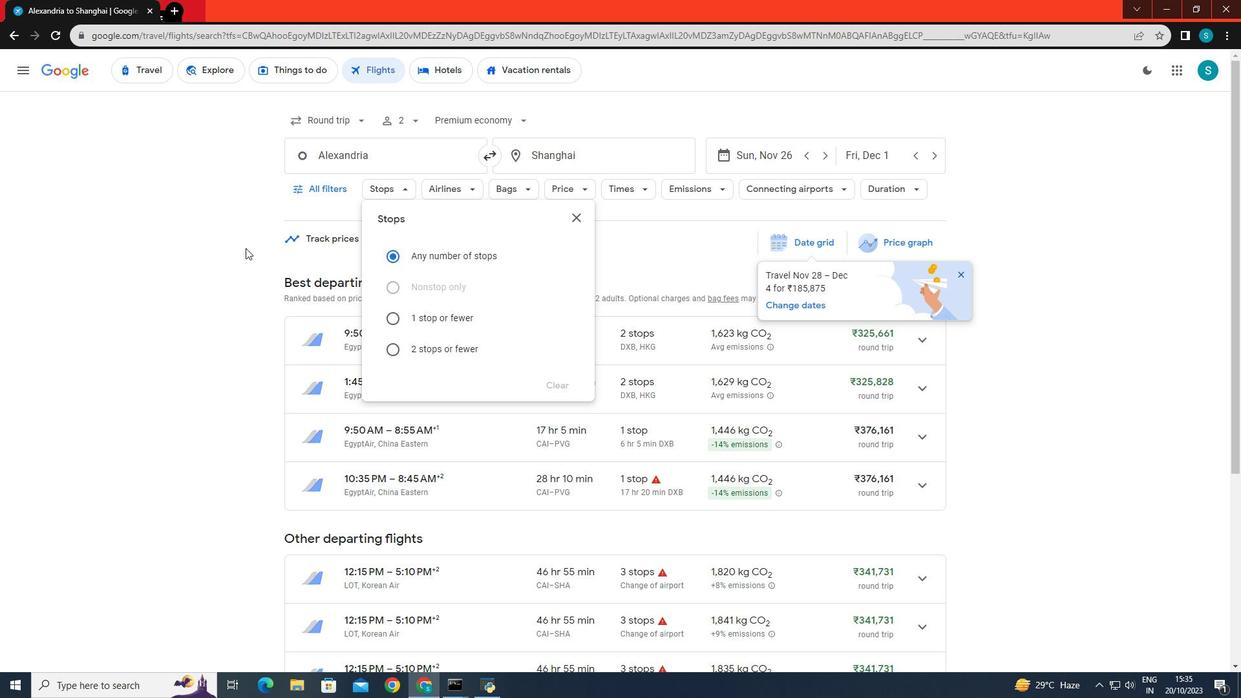 
Action: Mouse moved to (344, 287)
Screenshot: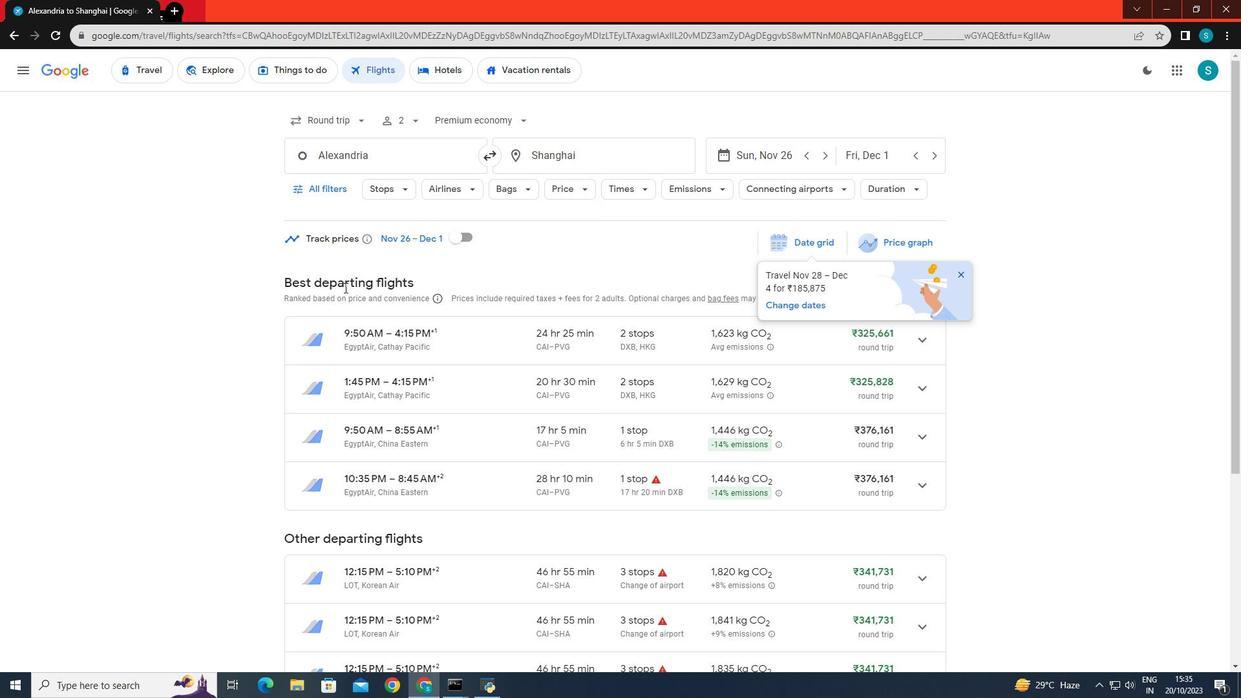 
Action: Mouse scrolled (344, 287) with delta (0, 0)
Screenshot: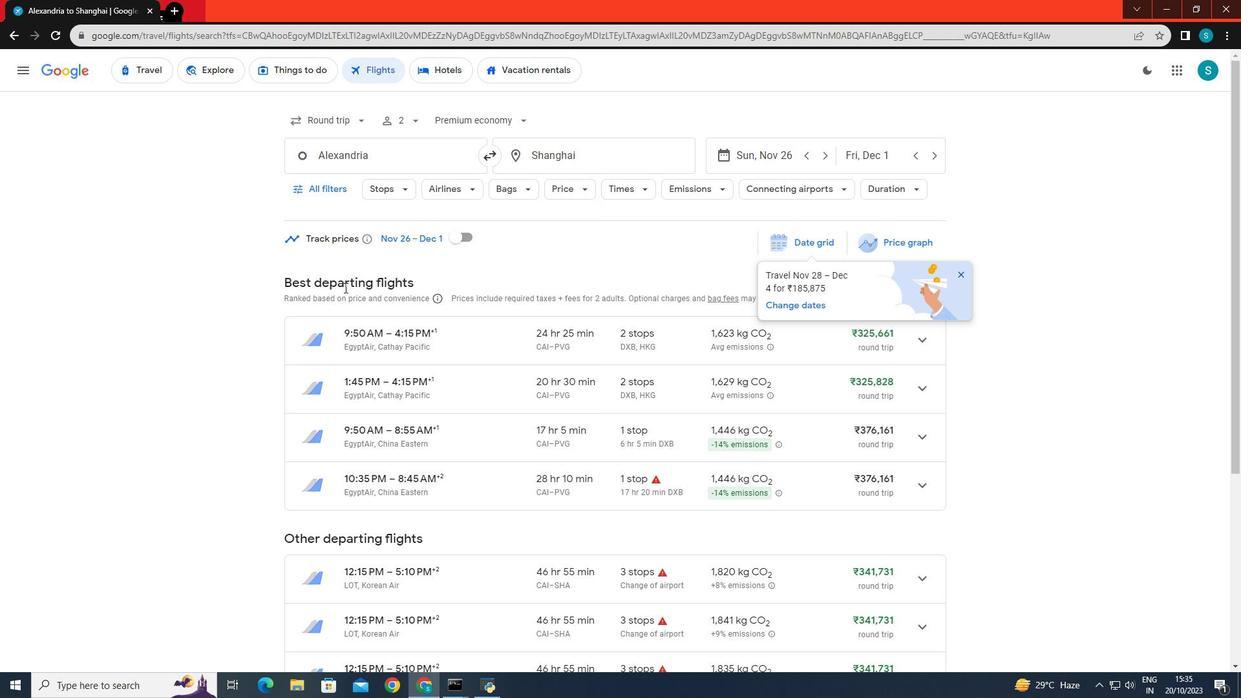 
Action: Mouse moved to (350, 296)
Screenshot: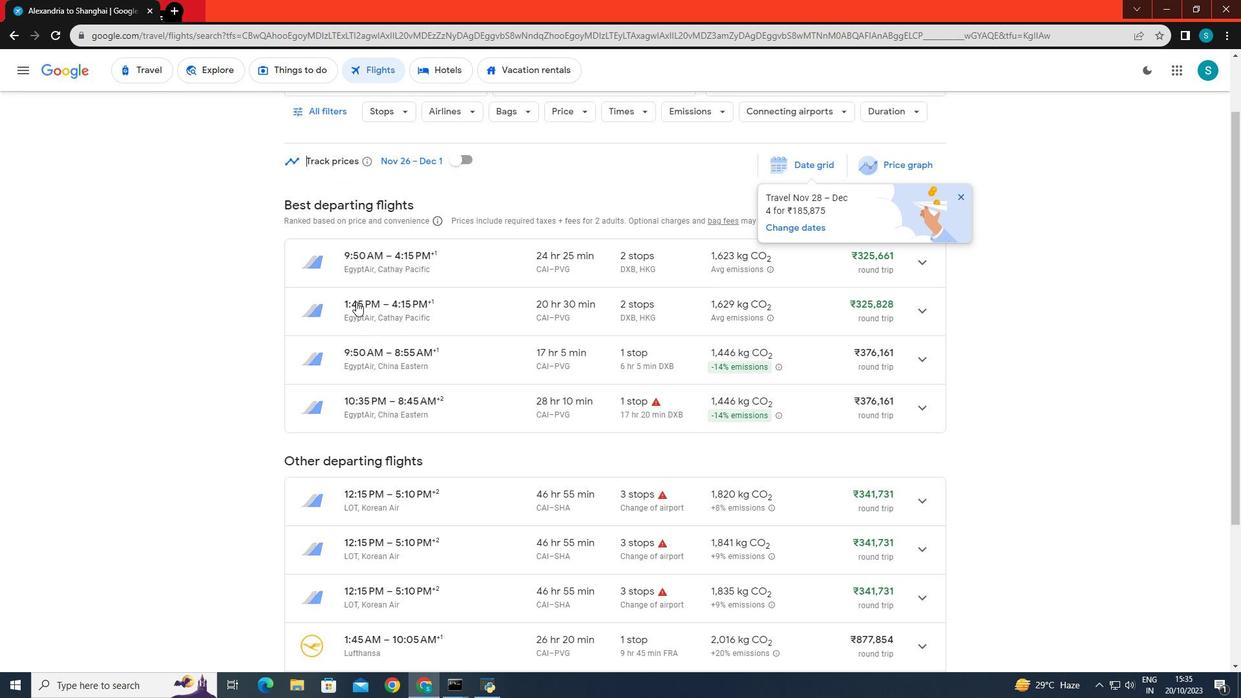 
Action: Mouse scrolled (350, 295) with delta (0, 0)
Screenshot: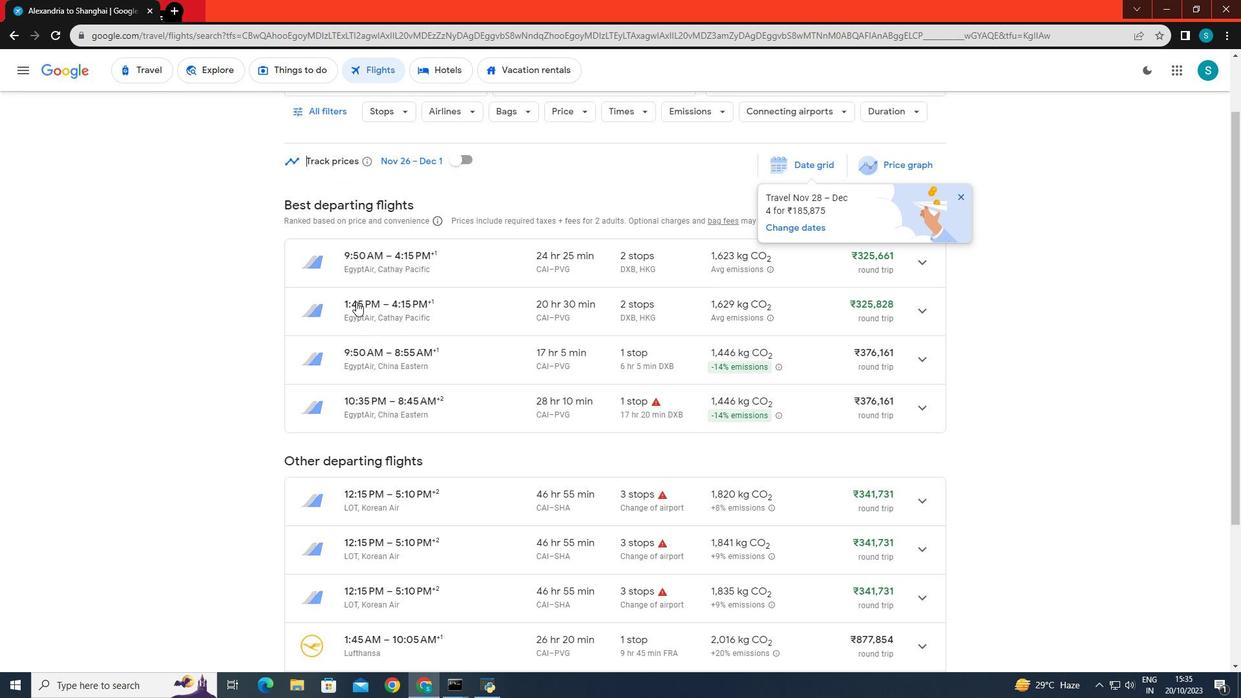 
Action: Mouse moved to (419, 307)
Screenshot: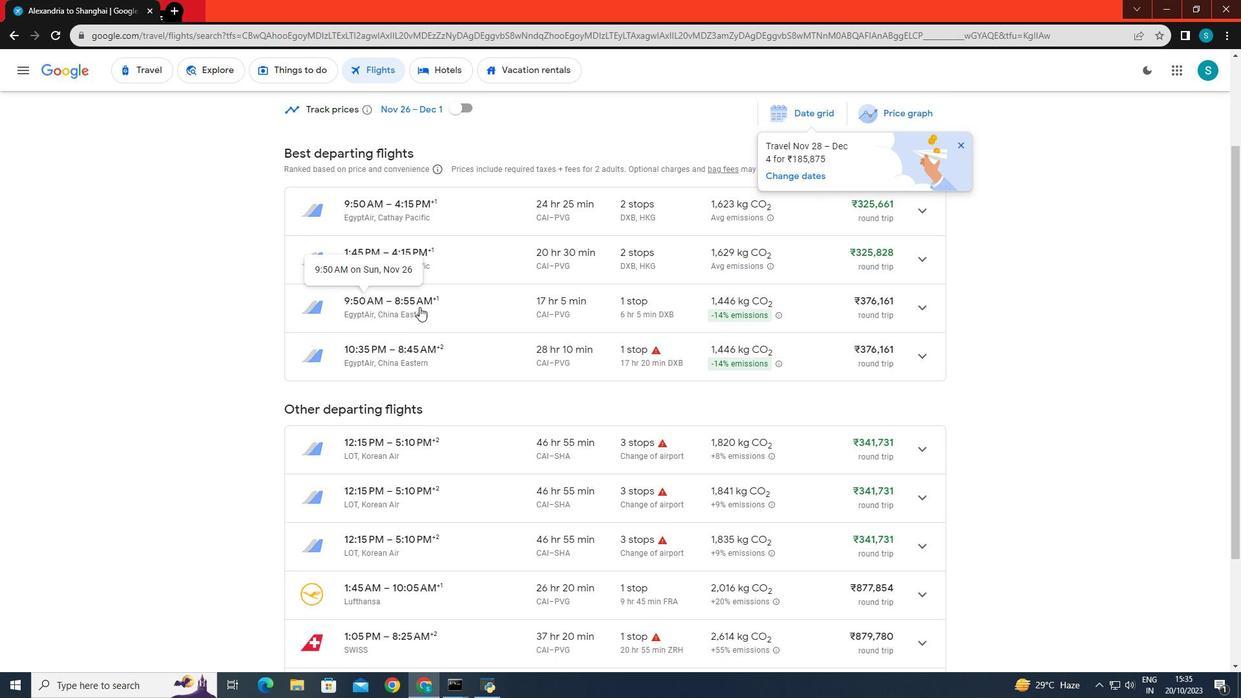 
Action: Mouse scrolled (419, 306) with delta (0, 0)
Screenshot: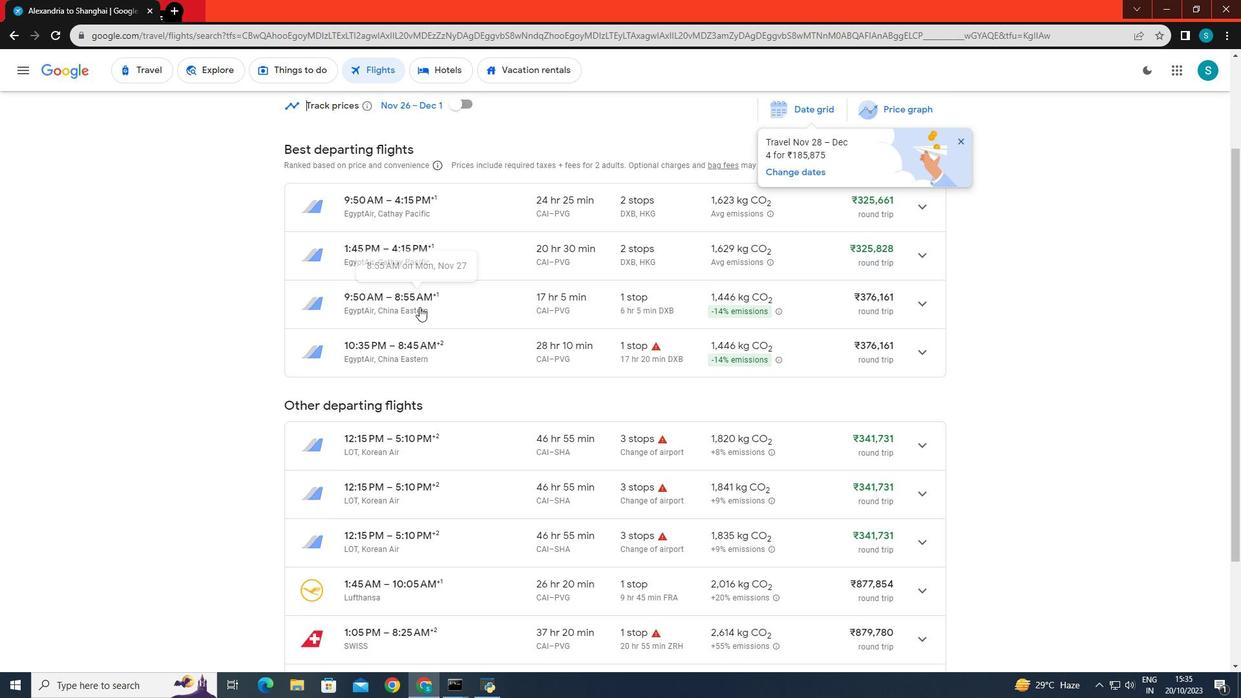 
Action: Mouse scrolled (419, 306) with delta (0, 0)
Screenshot: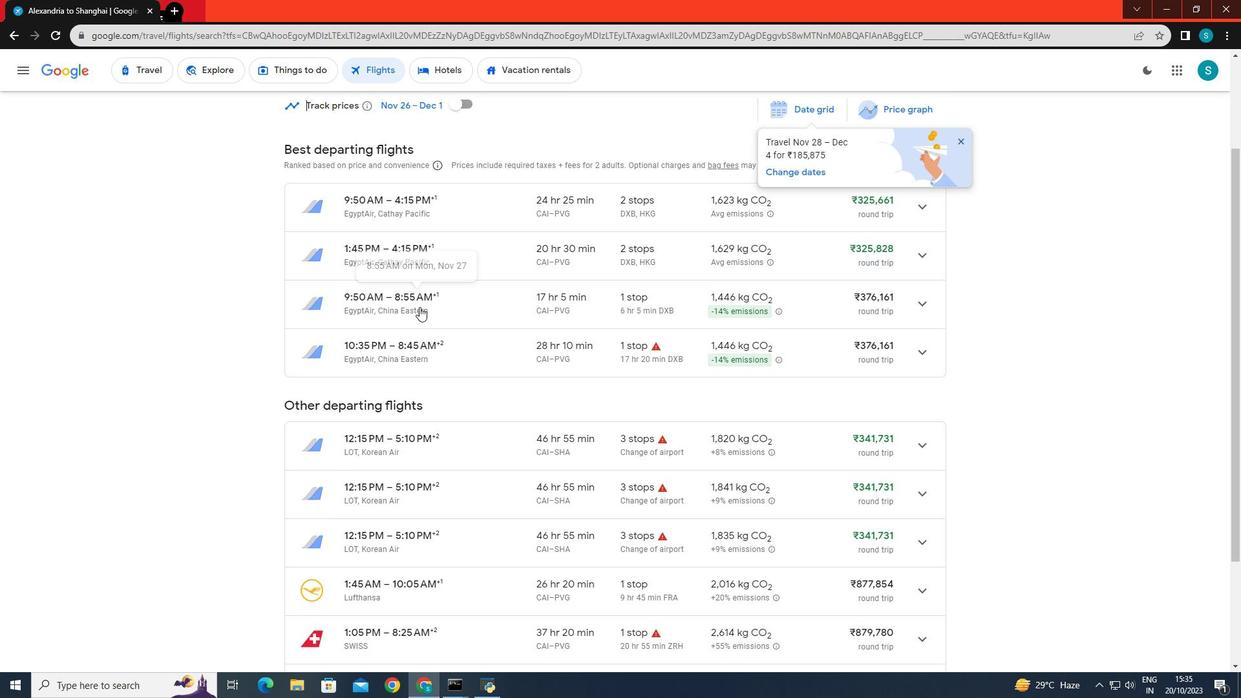 
Action: Mouse scrolled (419, 306) with delta (0, 0)
Screenshot: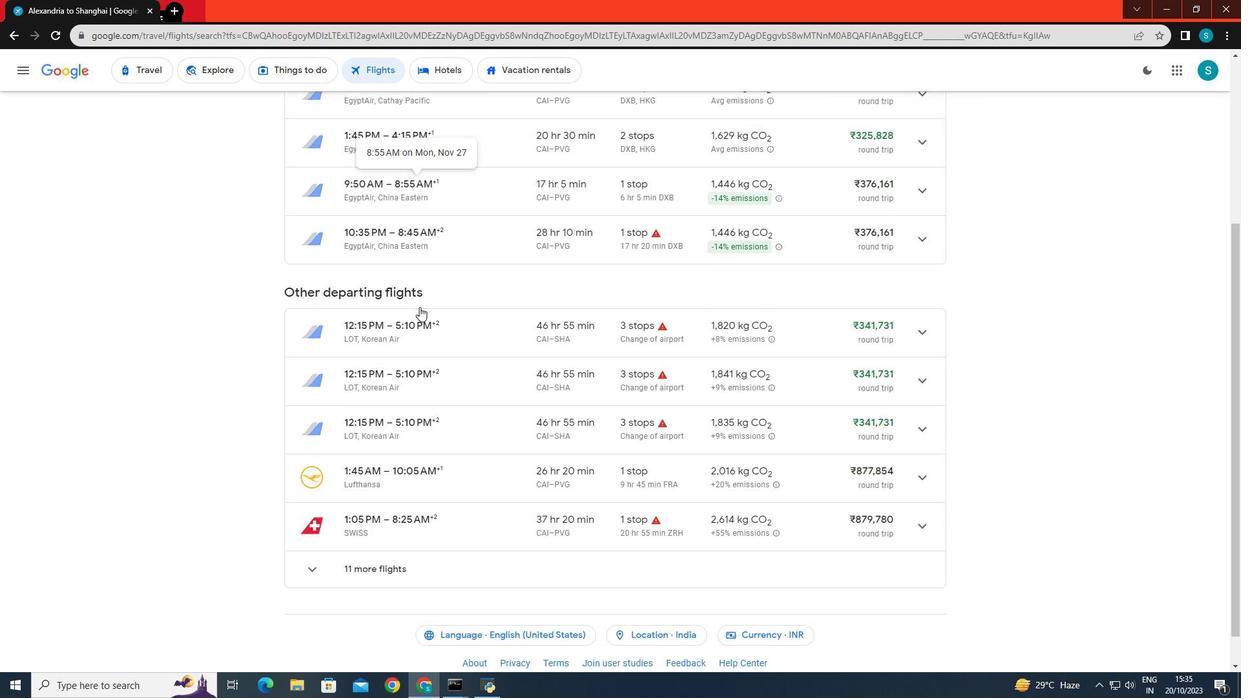
Action: Mouse scrolled (419, 306) with delta (0, 0)
Screenshot: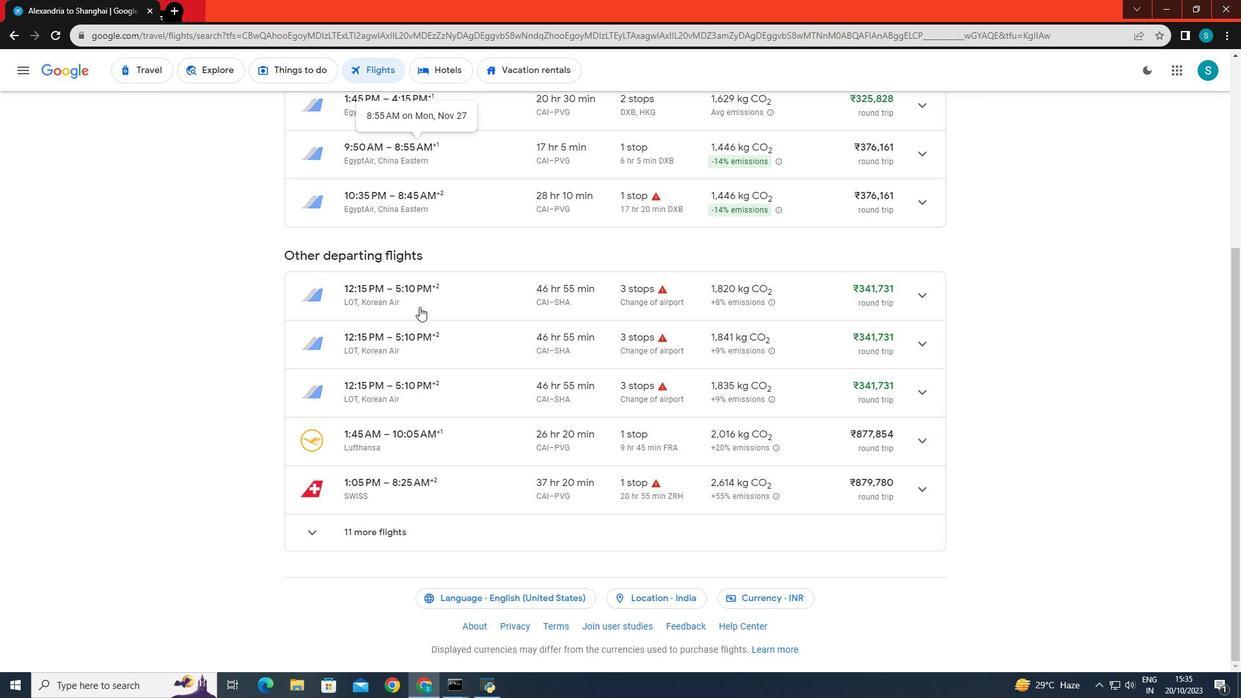 
Action: Mouse scrolled (419, 306) with delta (0, 0)
Screenshot: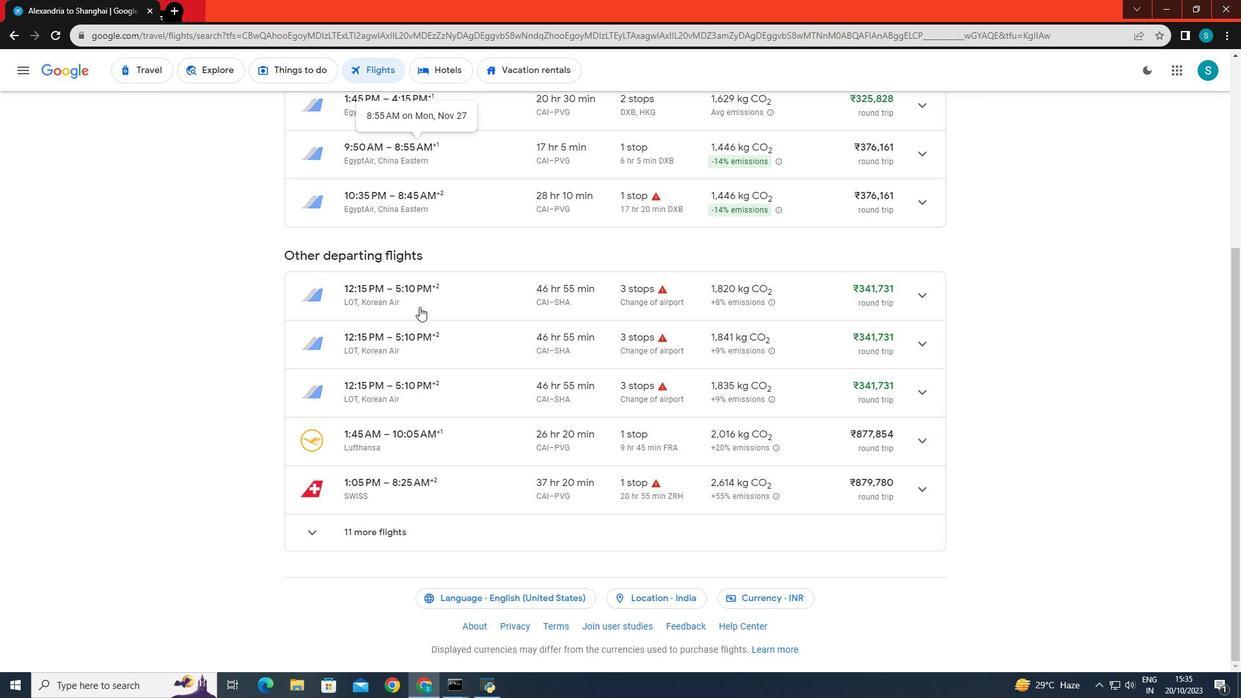 
Action: Mouse scrolled (419, 306) with delta (0, 0)
Screenshot: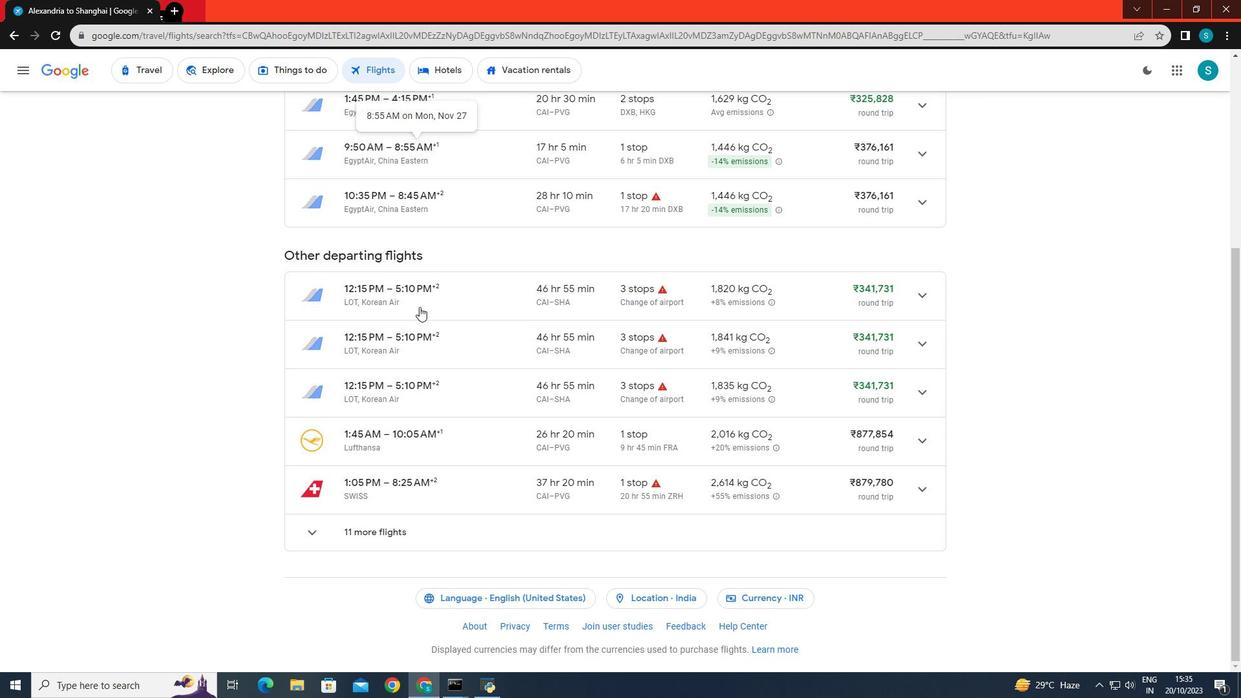 
Action: Mouse scrolled (419, 306) with delta (0, 0)
Screenshot: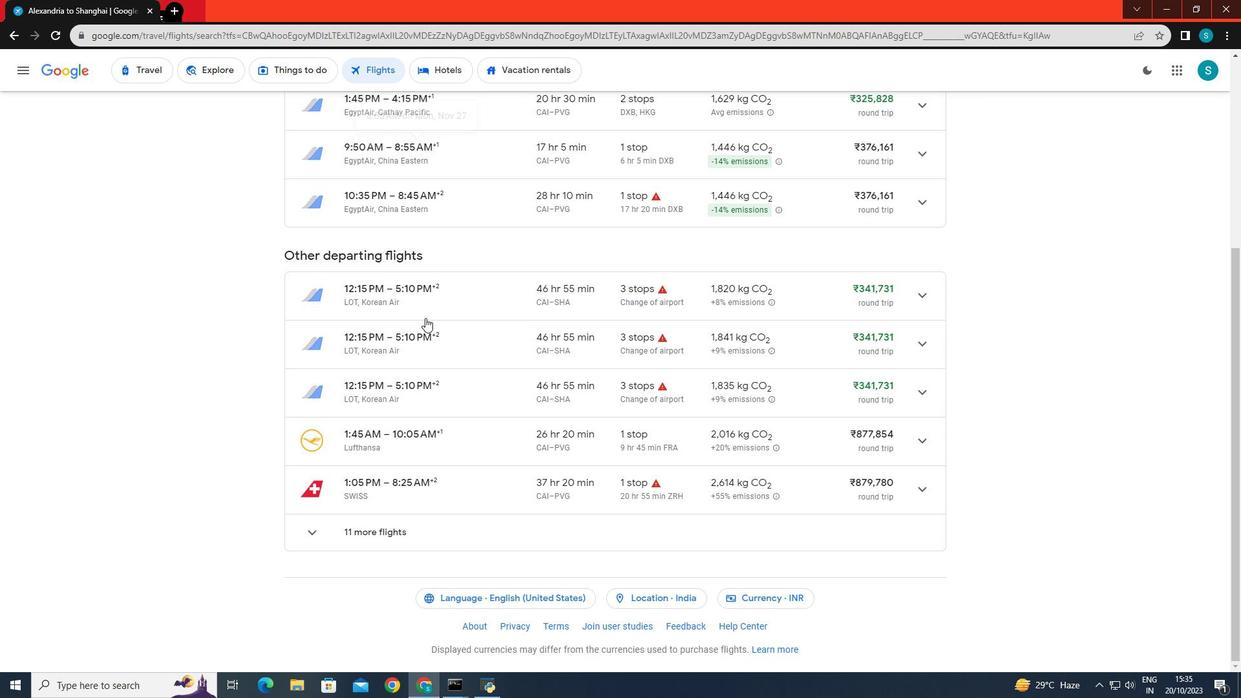 
Action: Mouse moved to (438, 336)
Screenshot: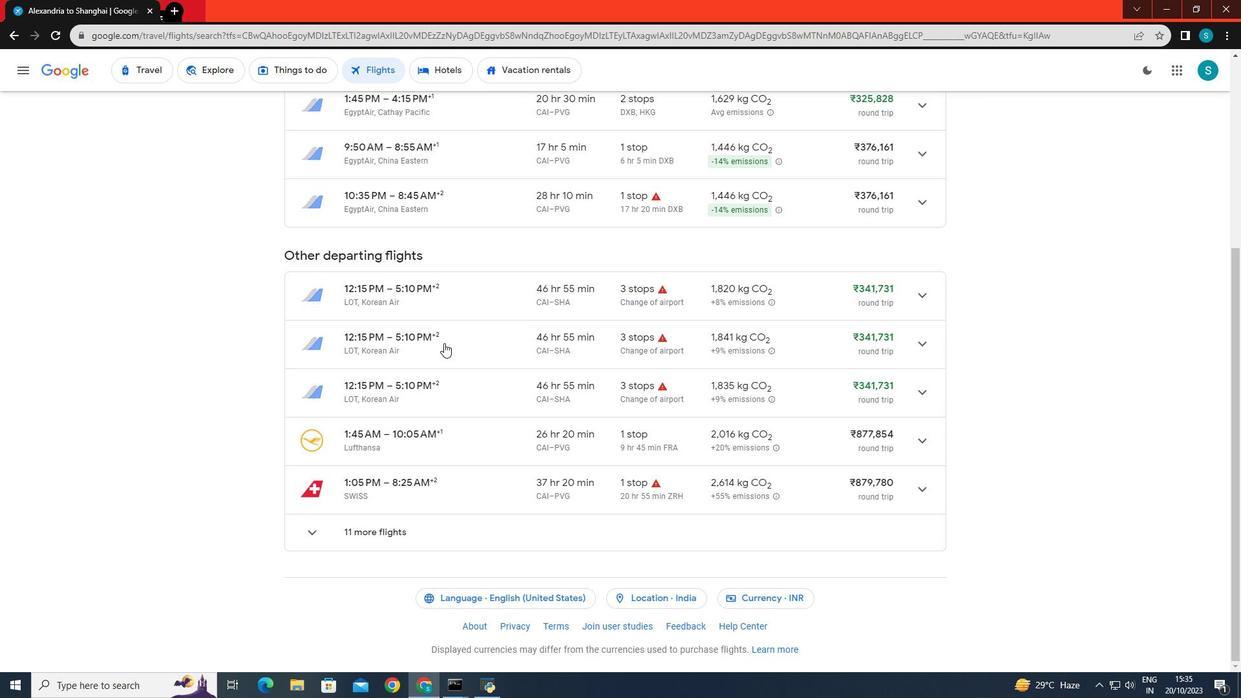 
Action: Mouse scrolled (438, 335) with delta (0, 0)
Screenshot: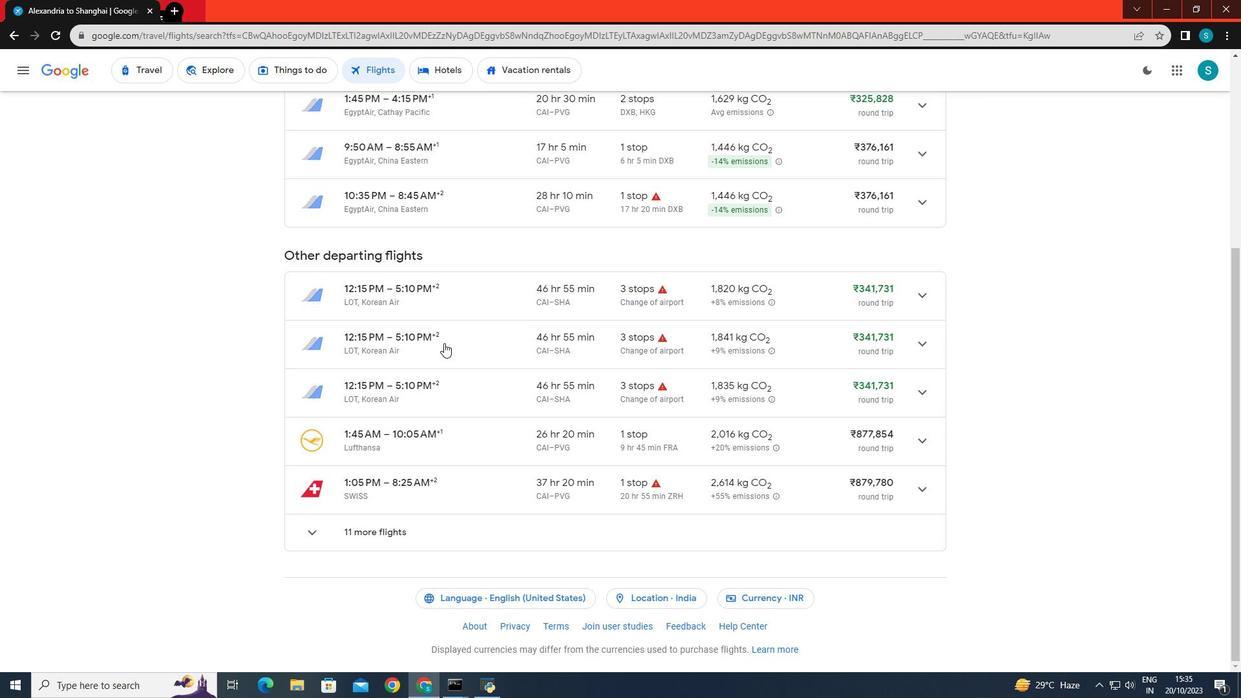 
Action: Mouse moved to (463, 366)
Screenshot: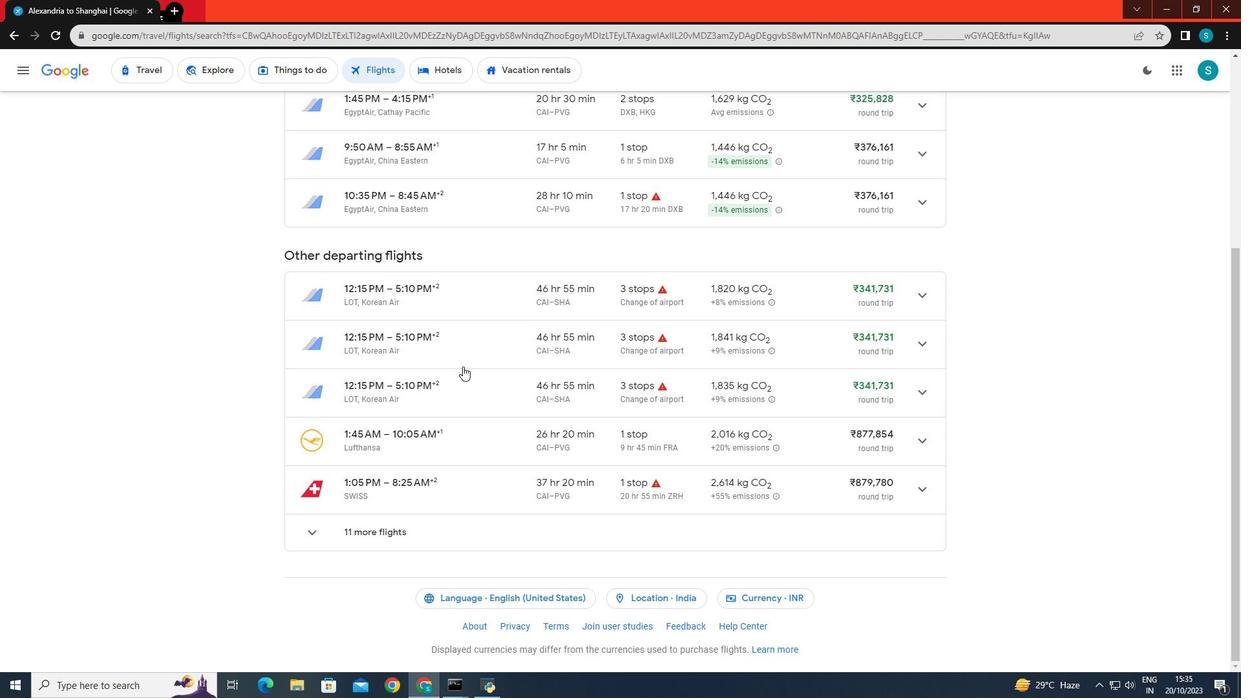 
